 Task: Display the template footer for the builder.
Action: Mouse moved to (1331, 95)
Screenshot: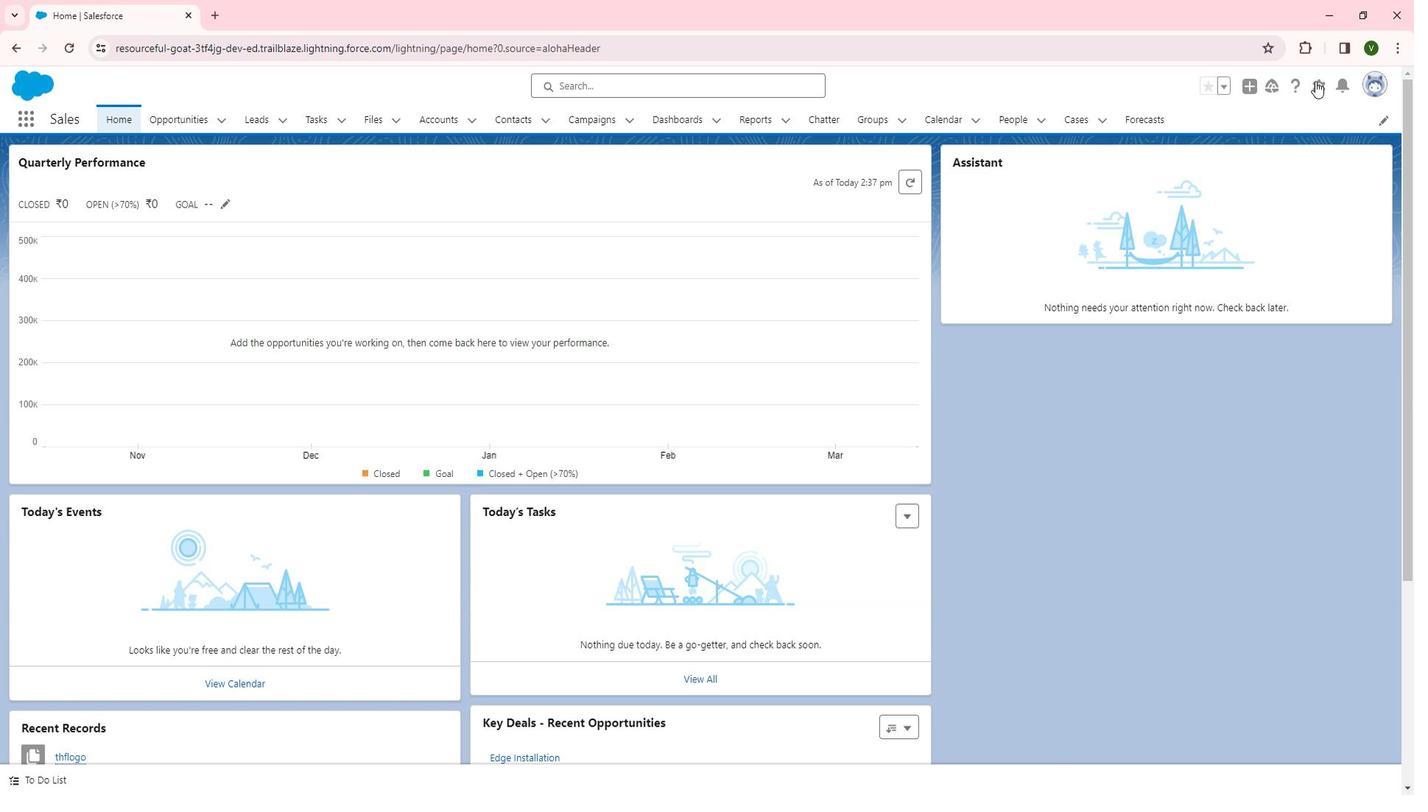 
Action: Mouse pressed left at (1331, 95)
Screenshot: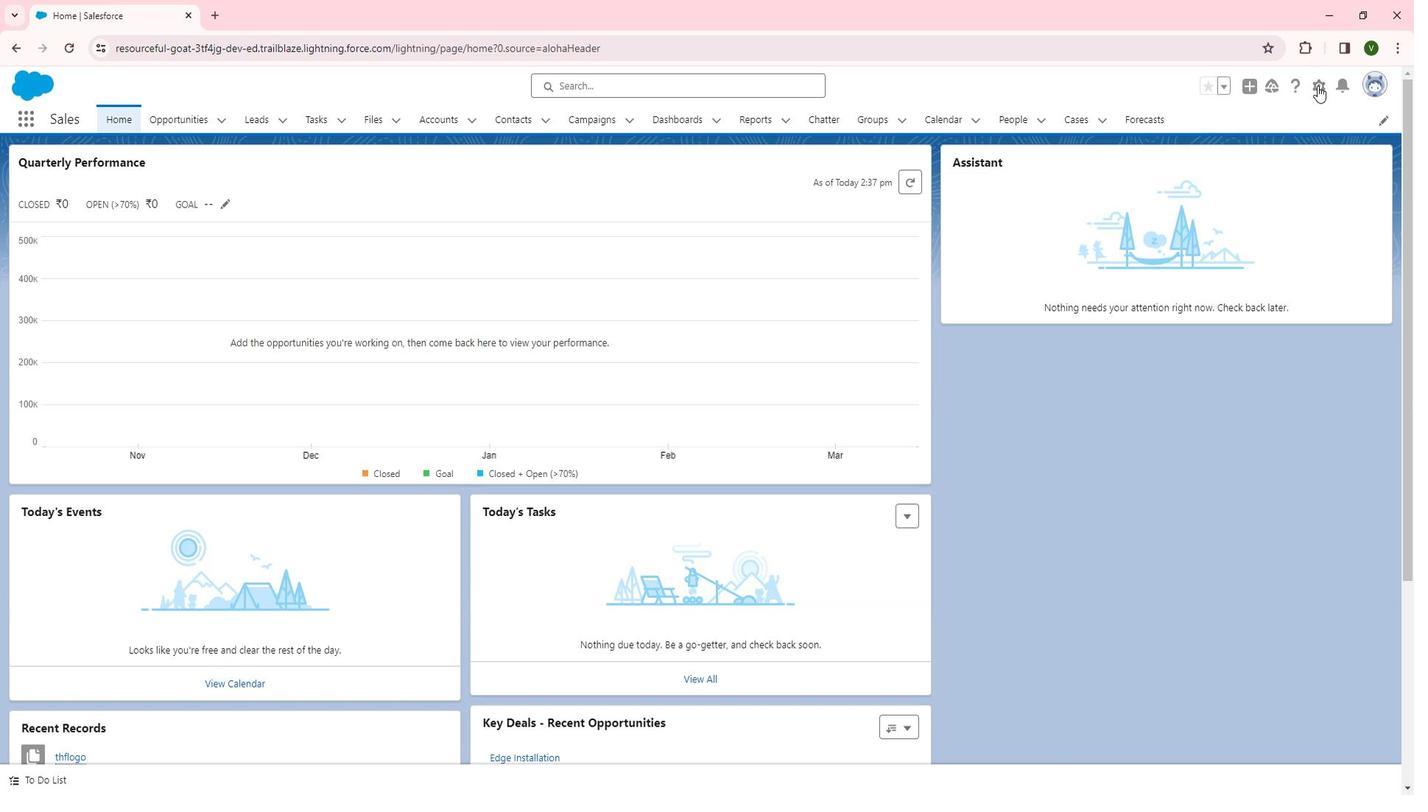 
Action: Mouse moved to (1276, 142)
Screenshot: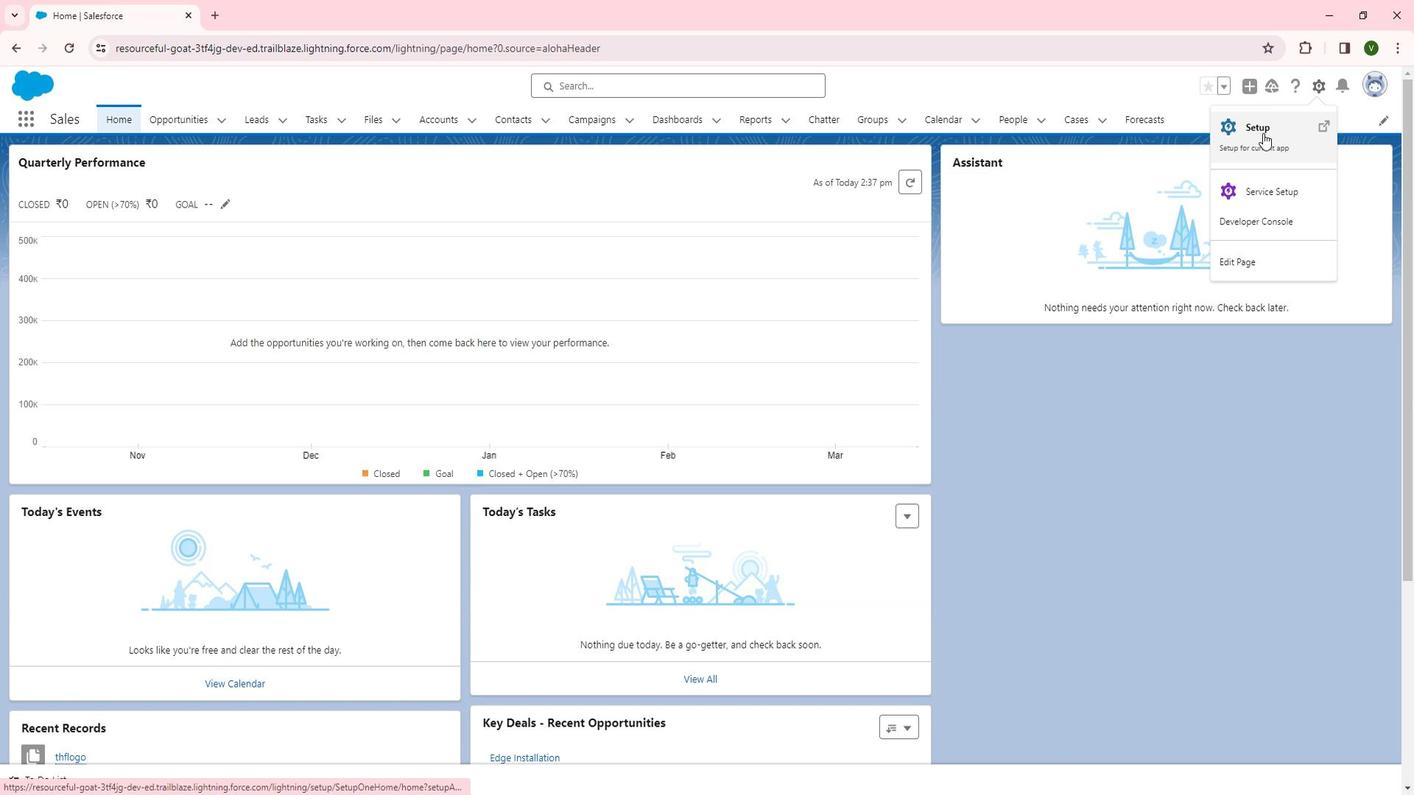 
Action: Mouse pressed left at (1276, 142)
Screenshot: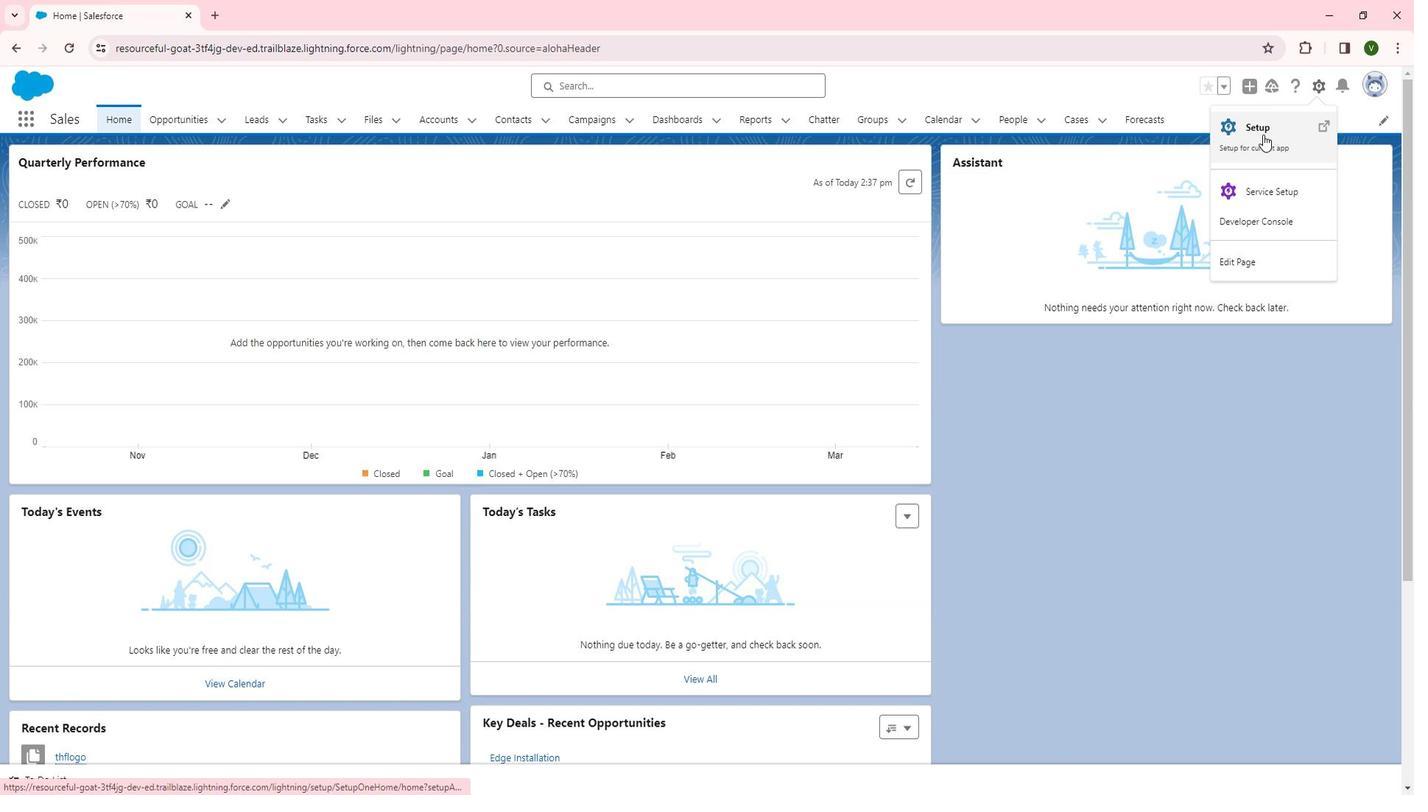 
Action: Mouse moved to (54, 360)
Screenshot: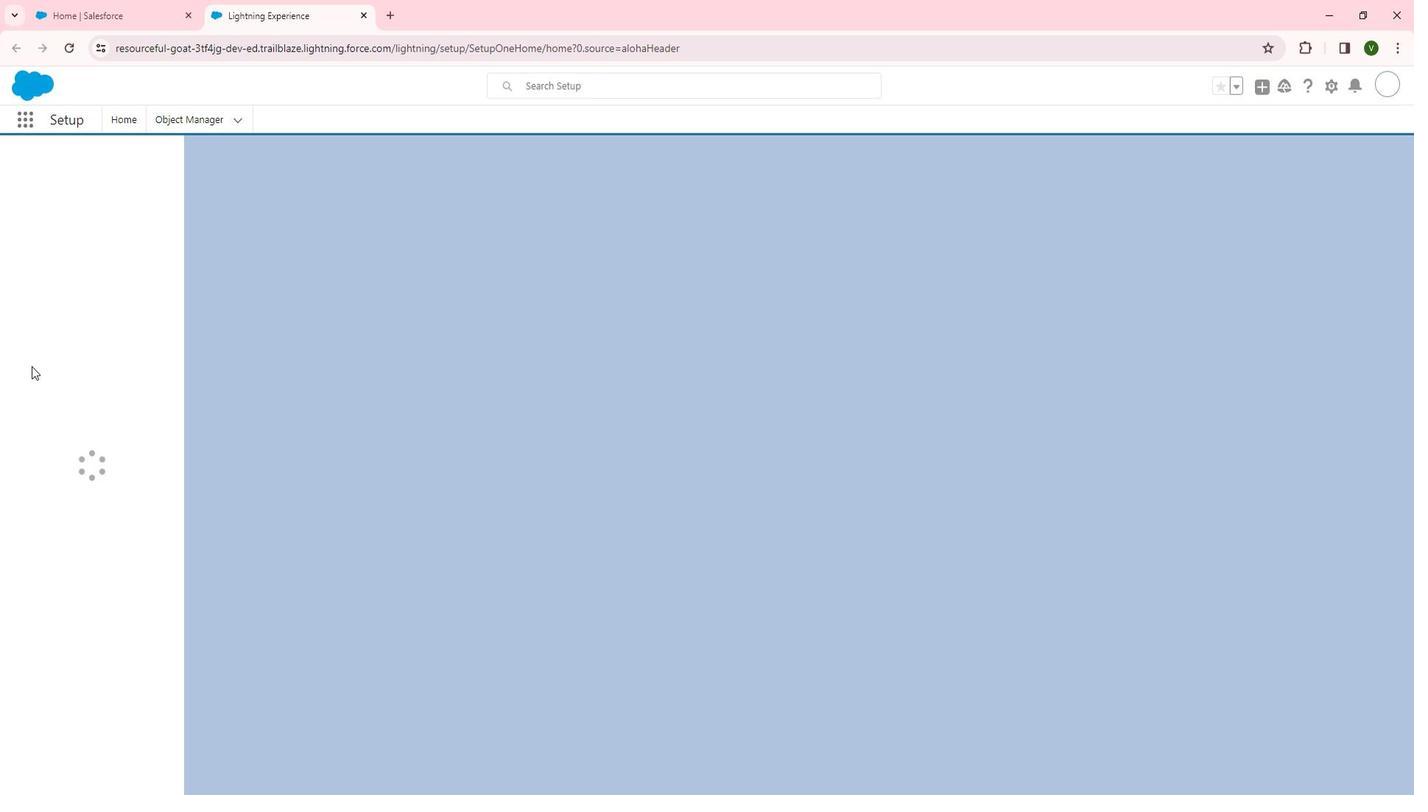 
Action: Mouse scrolled (54, 360) with delta (0, 0)
Screenshot: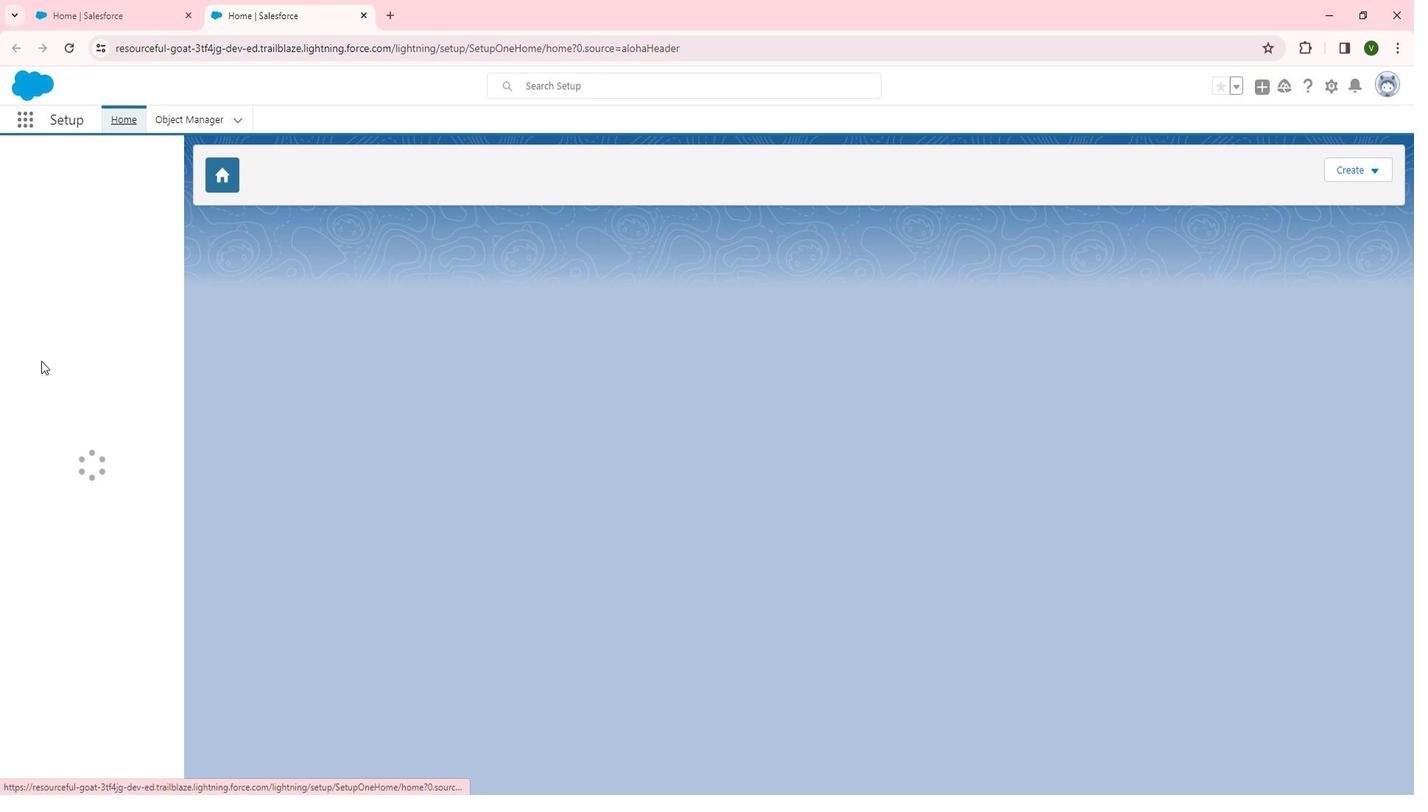 
Action: Mouse moved to (213, 411)
Screenshot: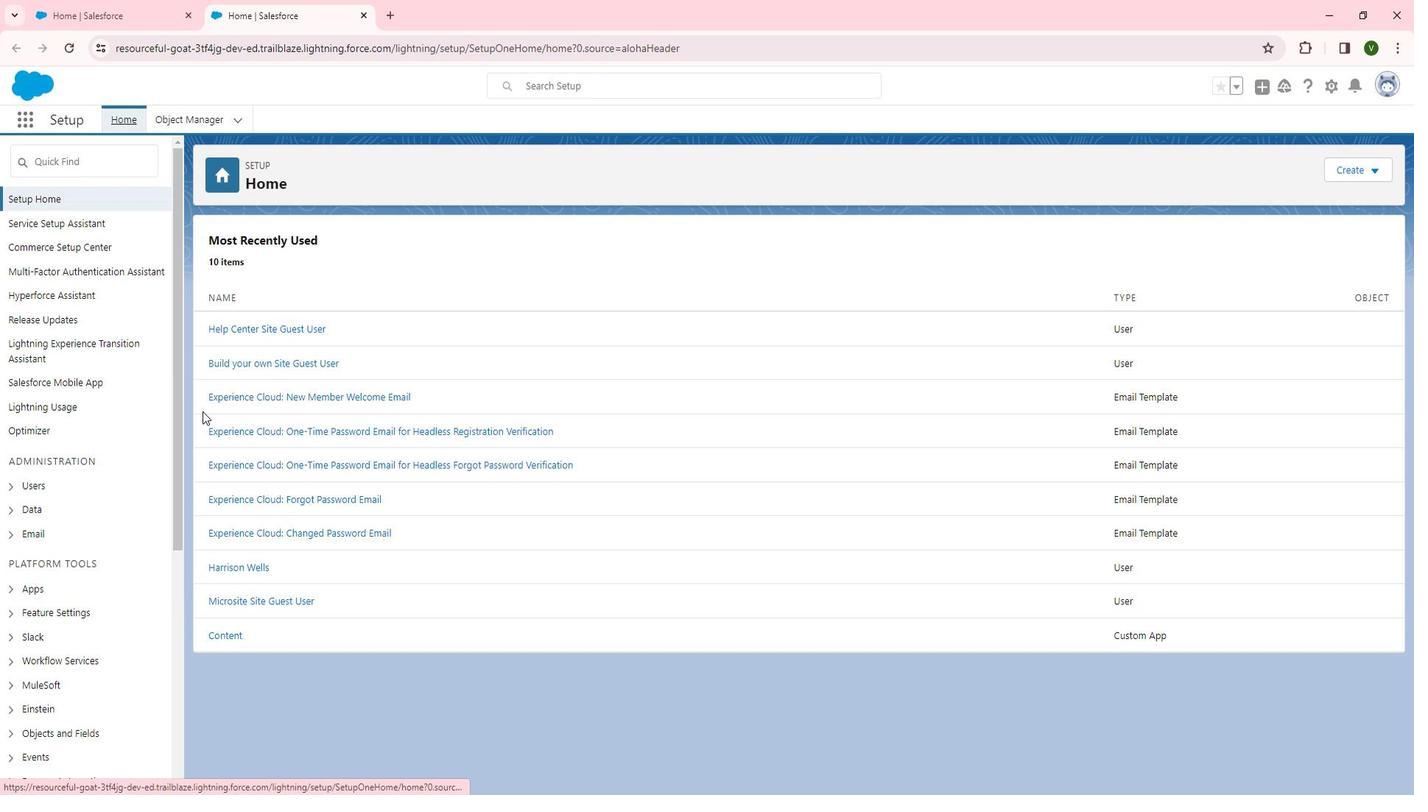 
Action: Mouse scrolled (213, 410) with delta (0, 0)
Screenshot: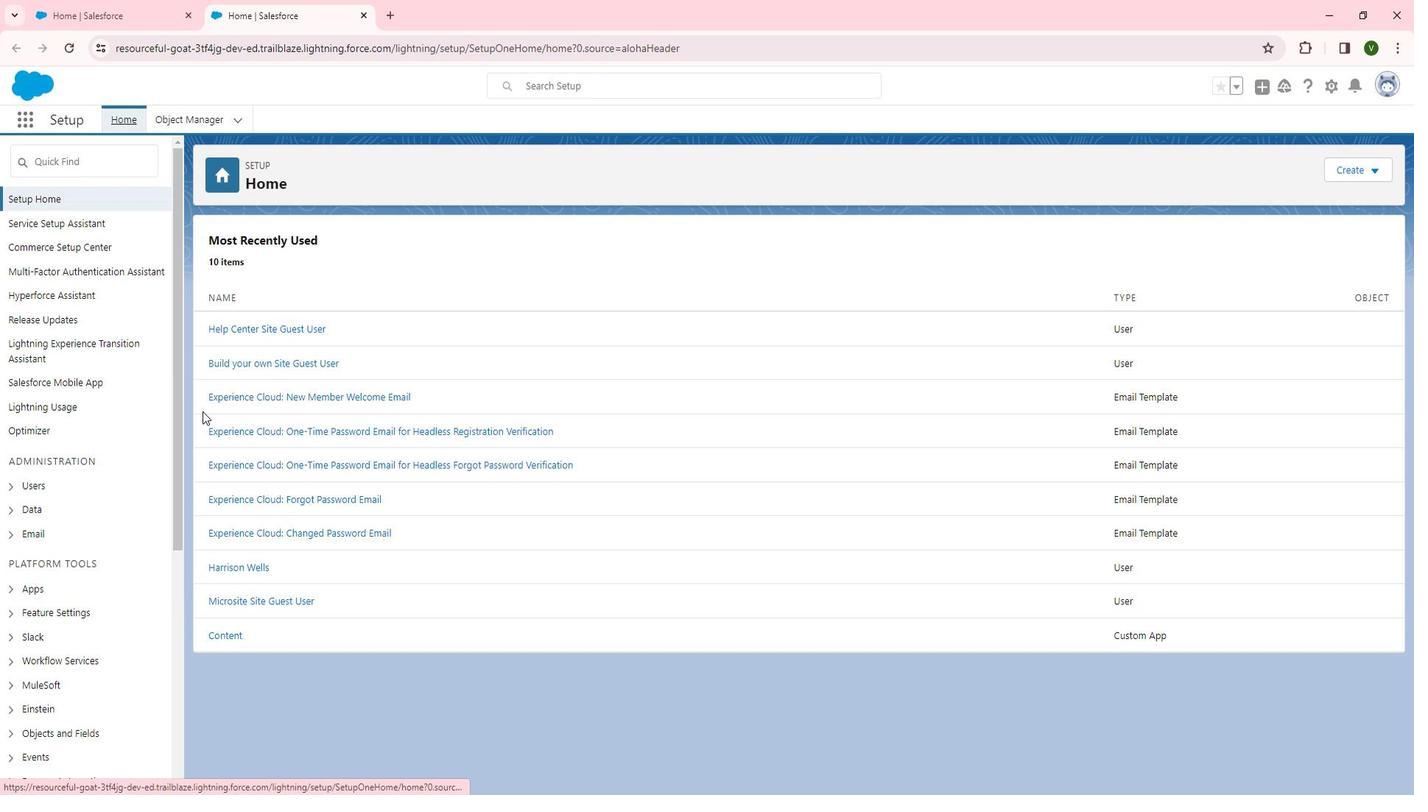 
Action: Mouse moved to (208, 416)
Screenshot: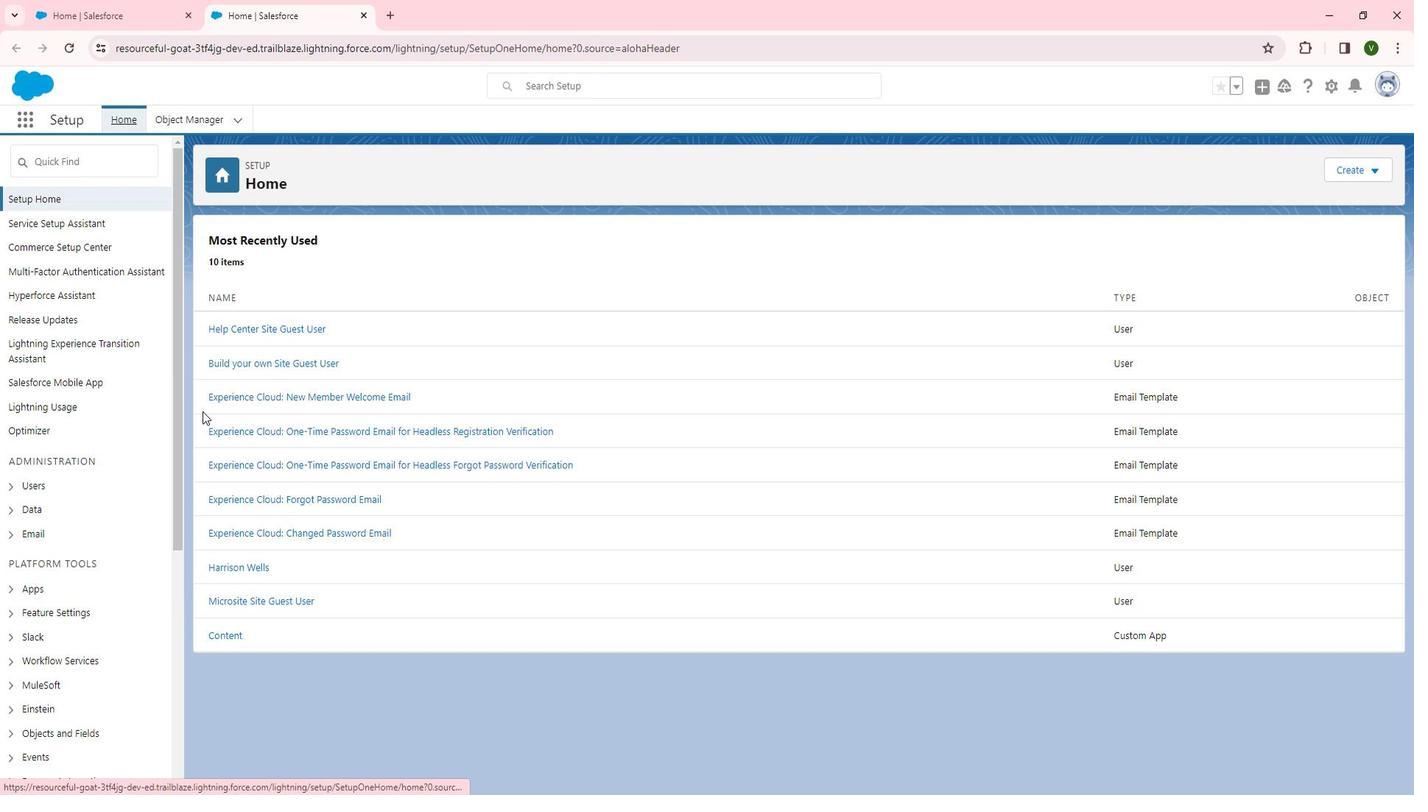
Action: Mouse scrolled (208, 415) with delta (0, 0)
Screenshot: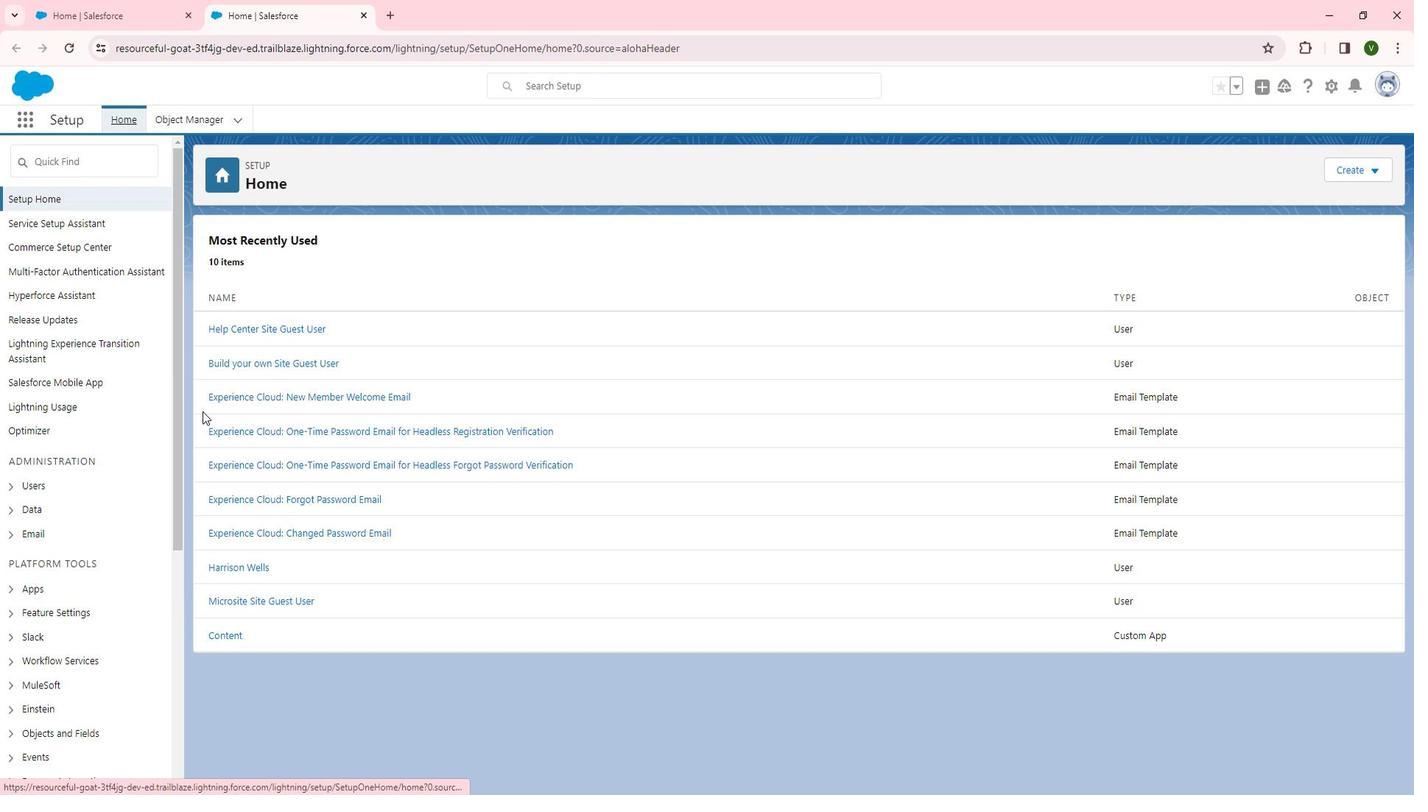 
Action: Mouse scrolled (208, 415) with delta (0, 0)
Screenshot: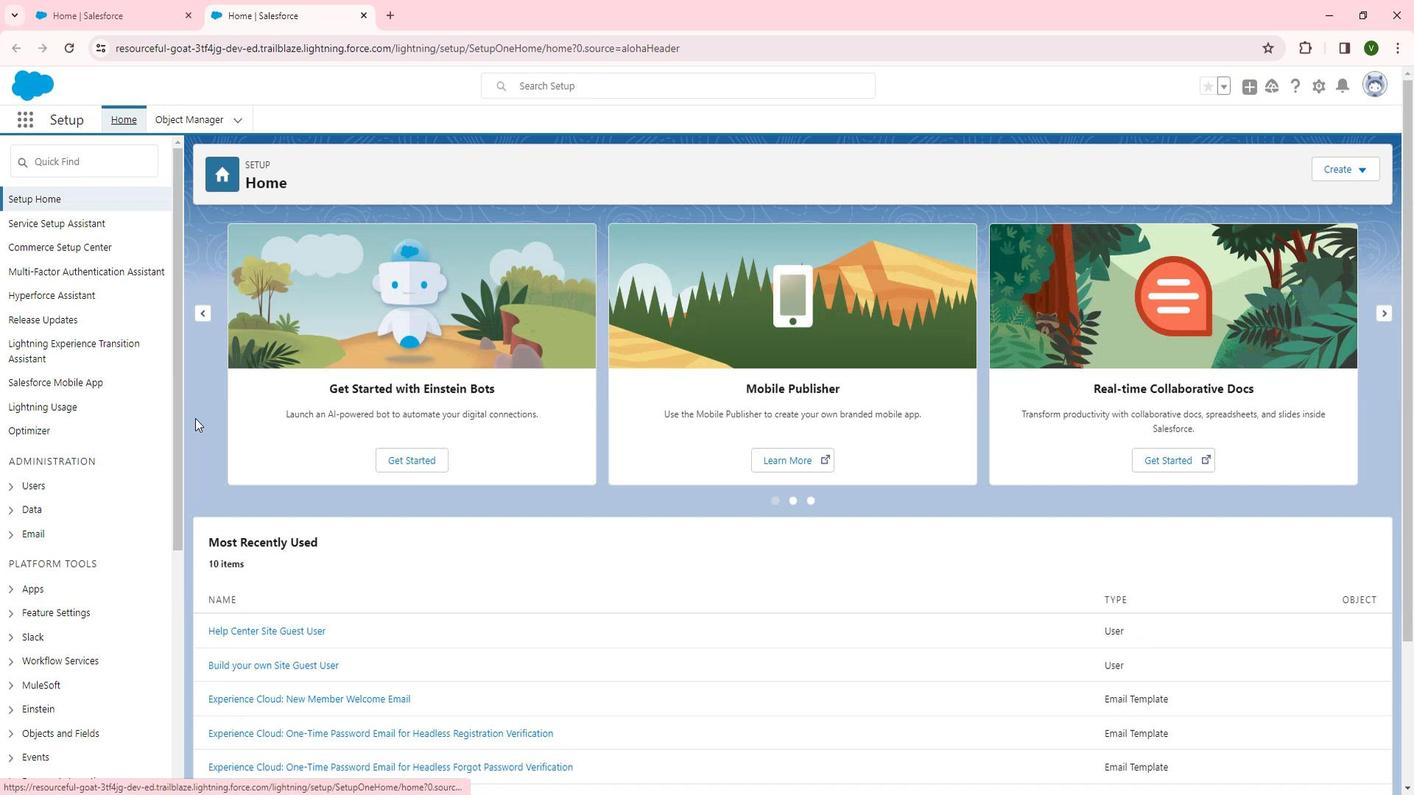 
Action: Mouse moved to (86, 506)
Screenshot: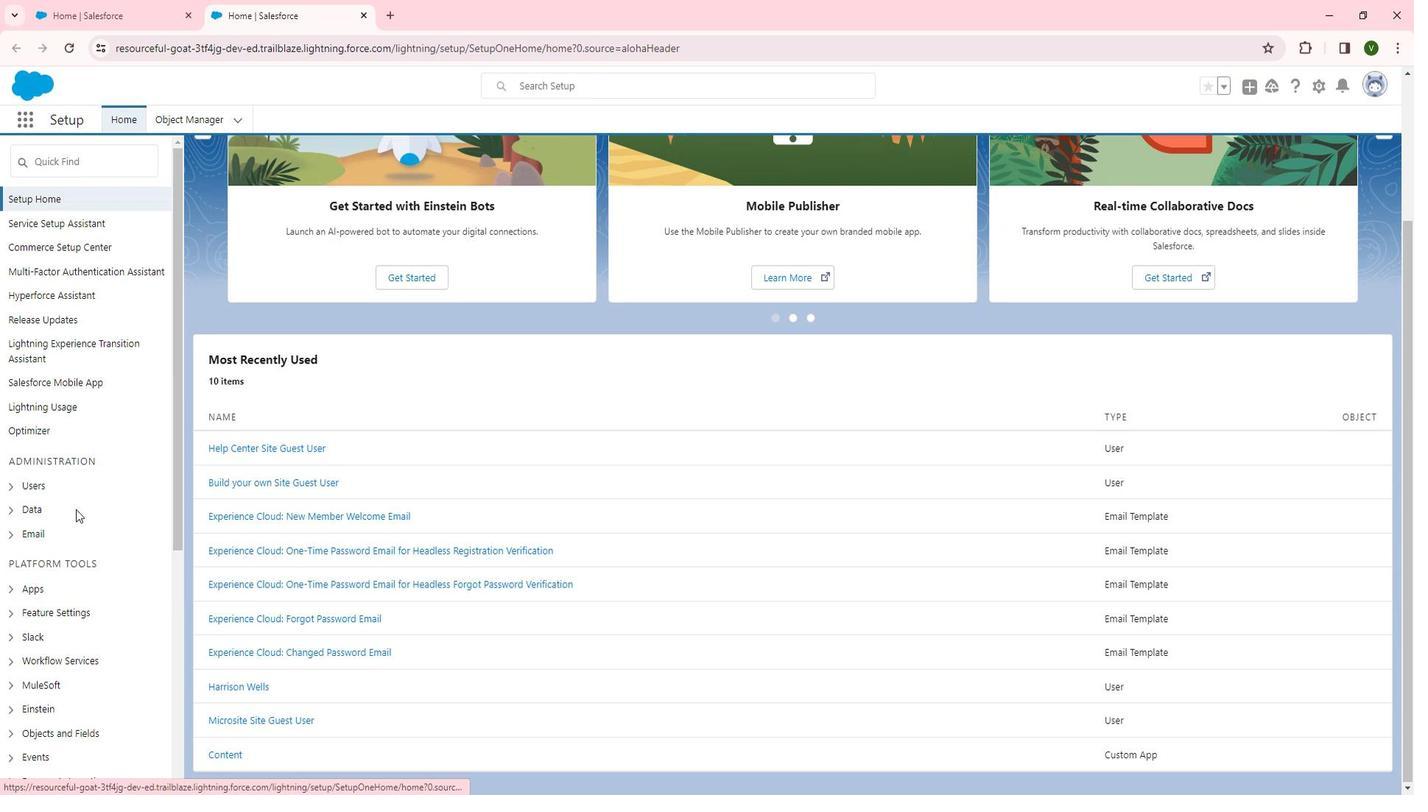 
Action: Mouse scrolled (86, 506) with delta (0, 0)
Screenshot: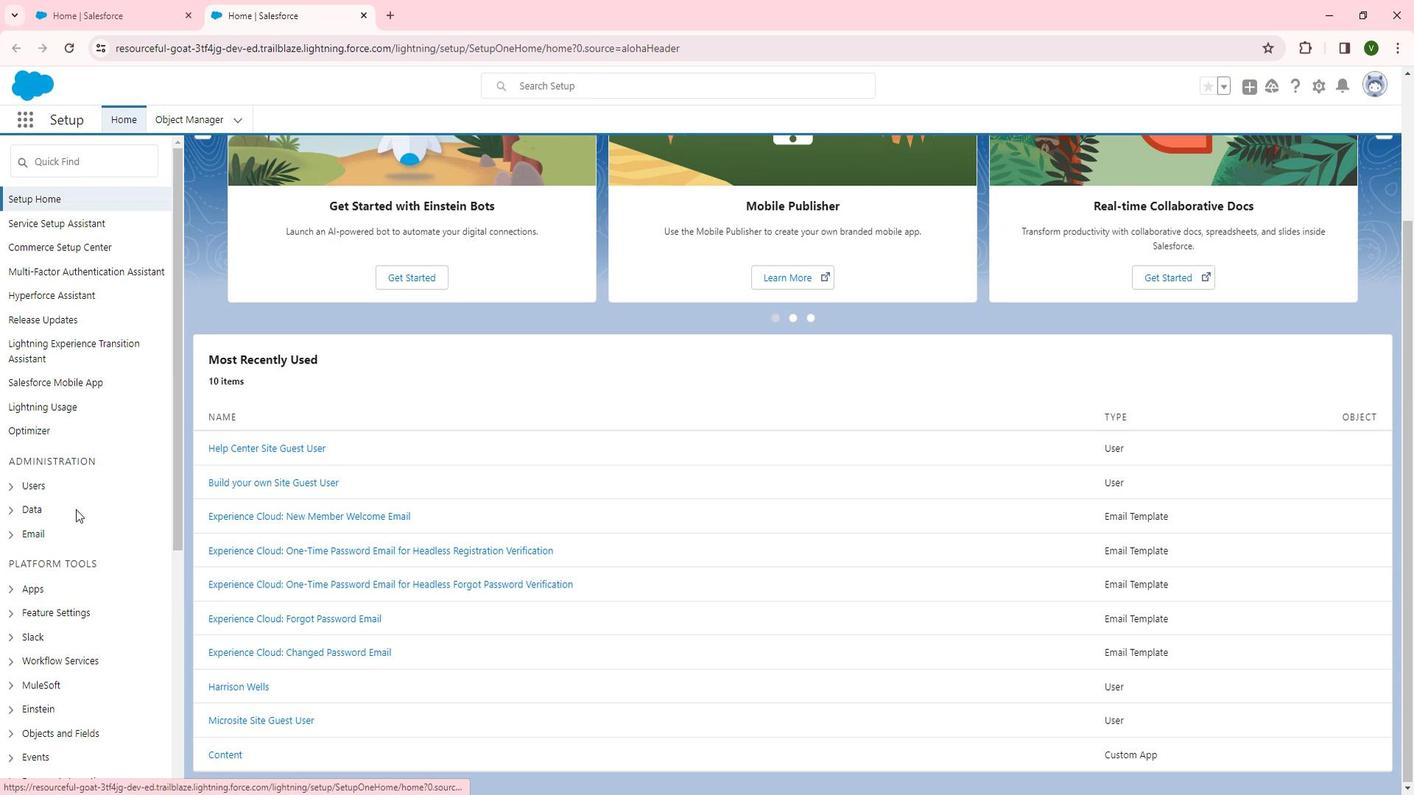 
Action: Mouse scrolled (86, 506) with delta (0, 0)
Screenshot: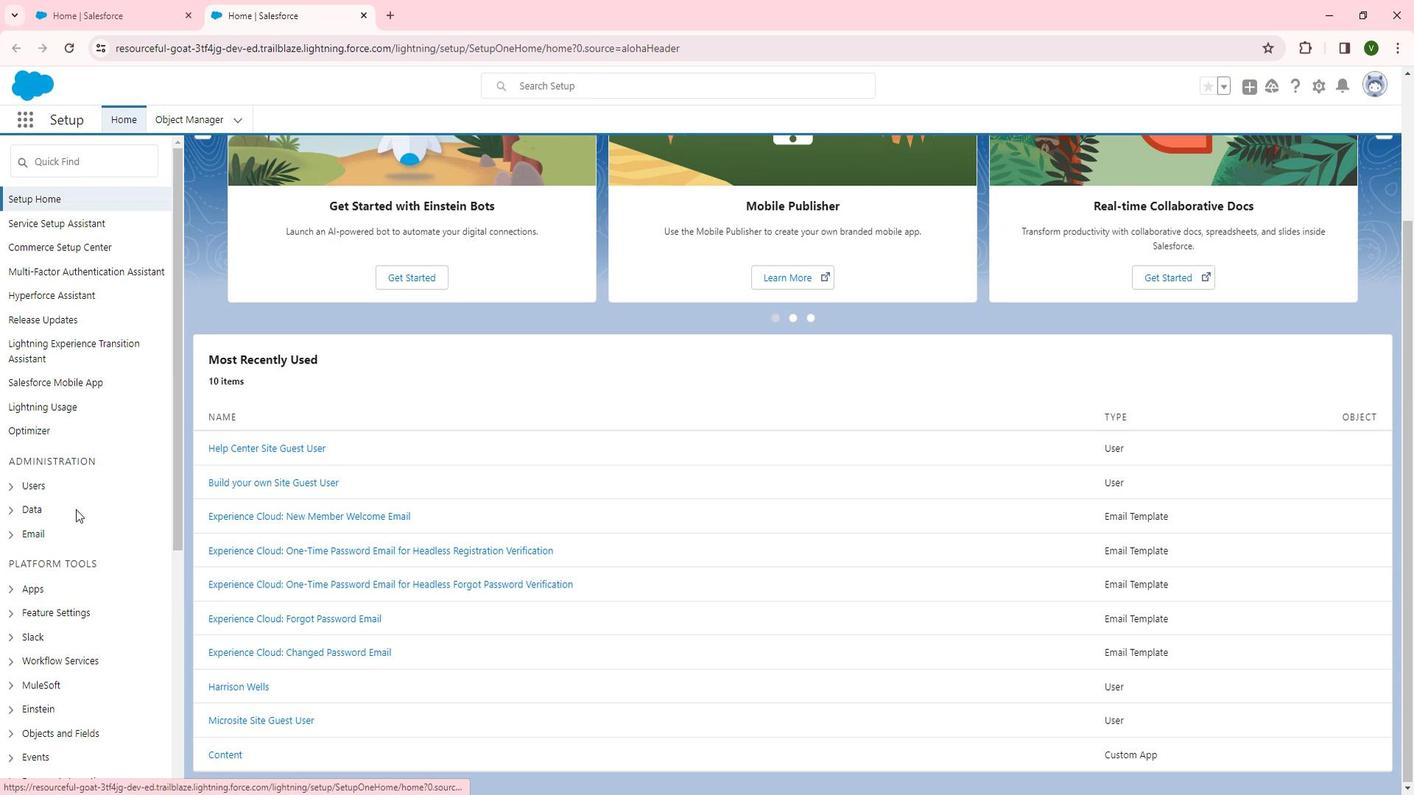 
Action: Mouse scrolled (86, 506) with delta (0, 0)
Screenshot: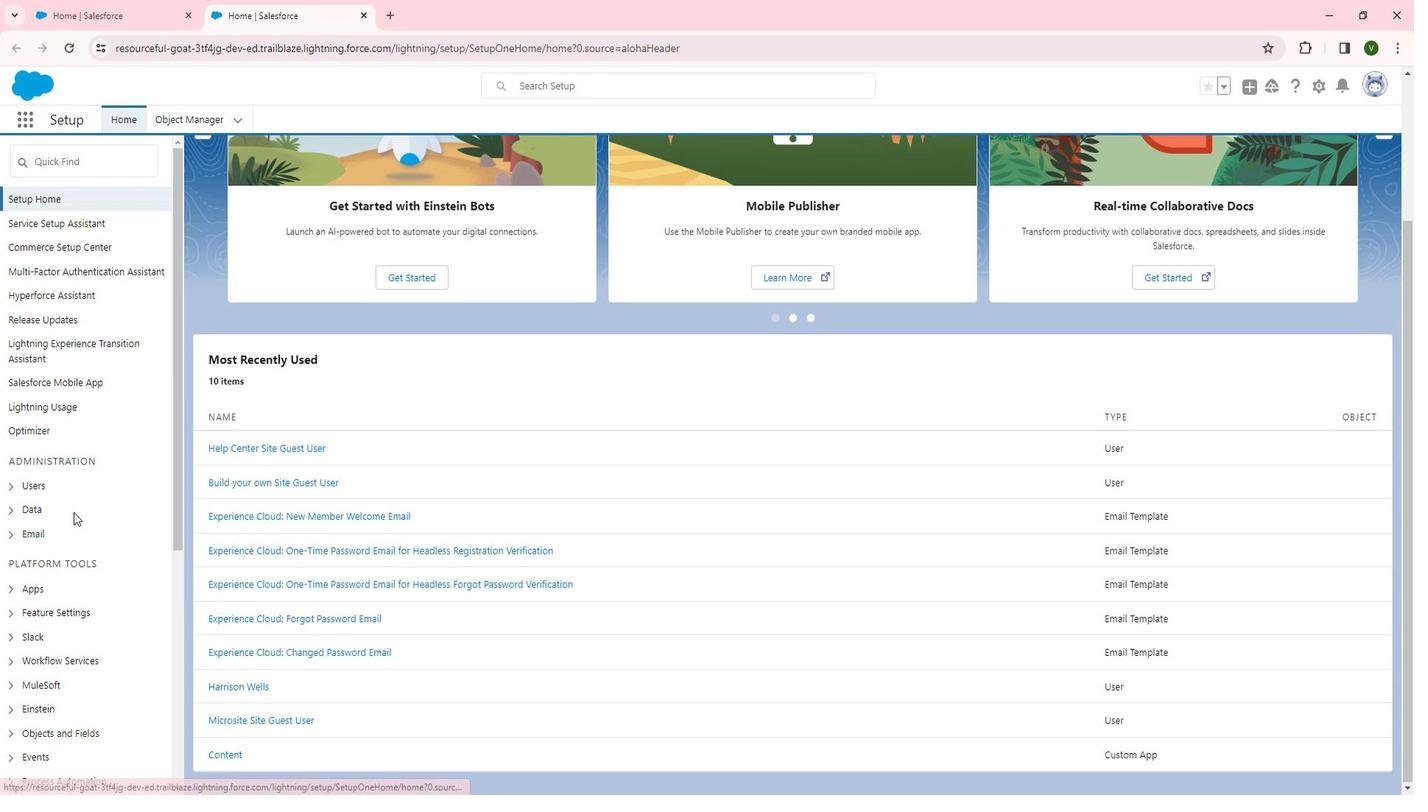
Action: Mouse moved to (68, 386)
Screenshot: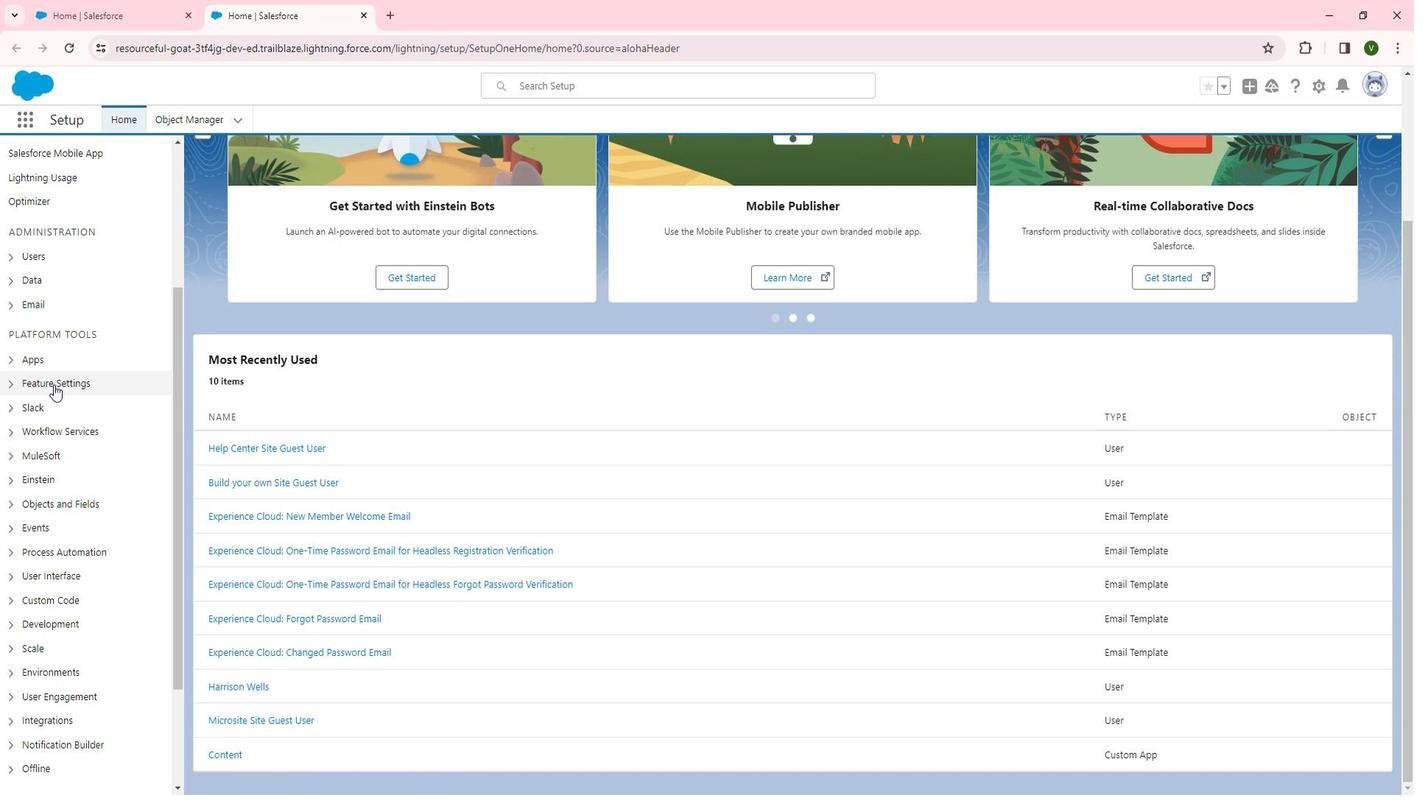 
Action: Mouse pressed left at (68, 386)
Screenshot: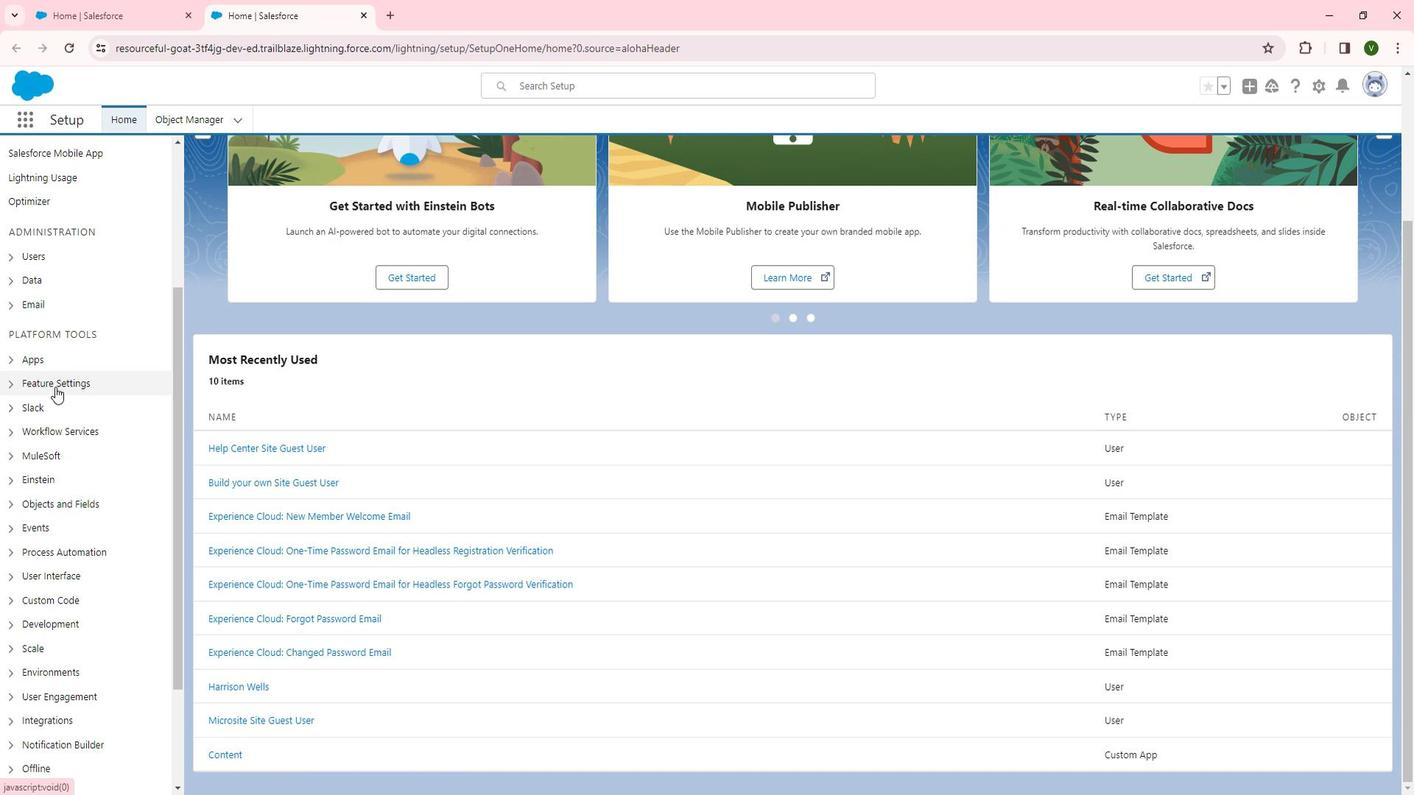 
Action: Mouse scrolled (68, 385) with delta (0, 0)
Screenshot: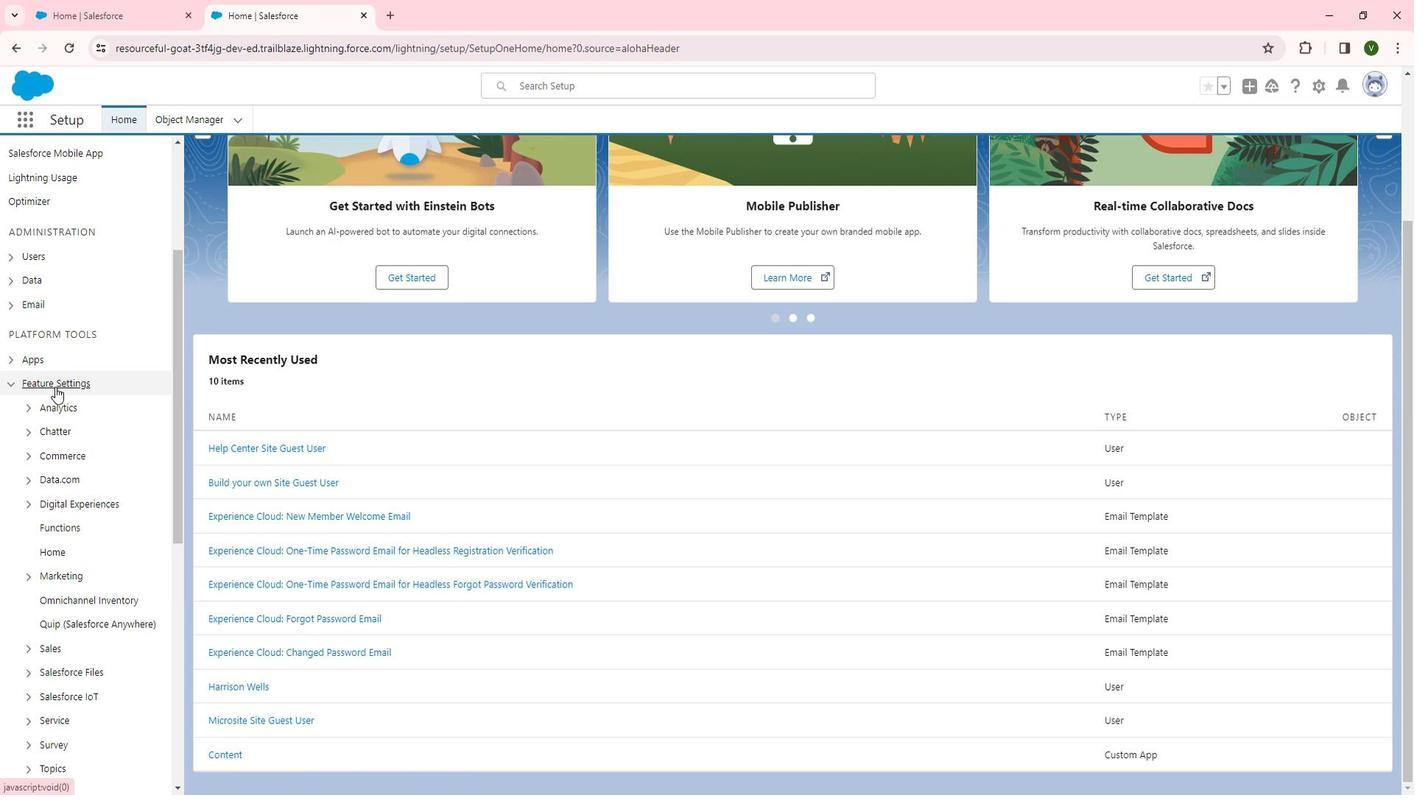 
Action: Mouse scrolled (68, 385) with delta (0, 0)
Screenshot: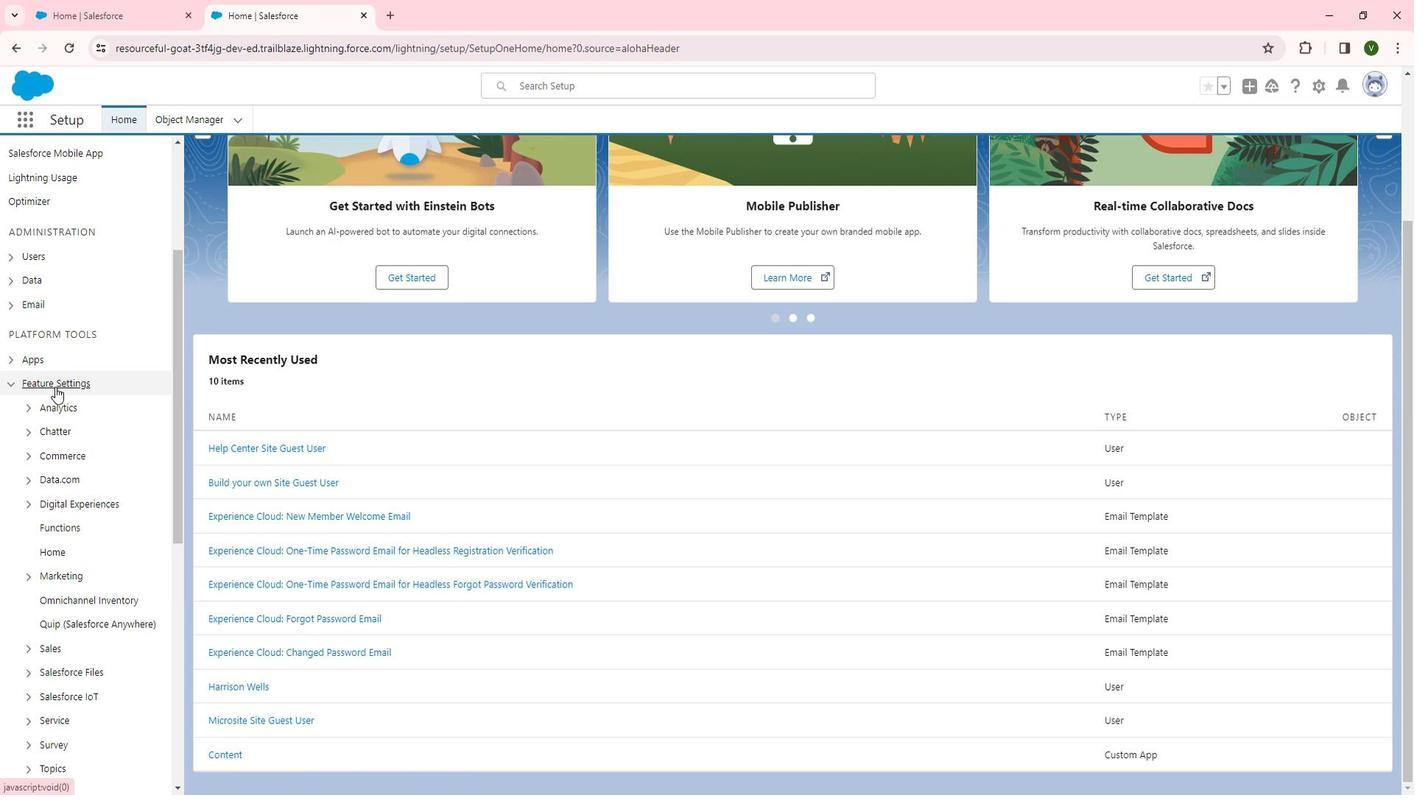 
Action: Mouse moved to (81, 353)
Screenshot: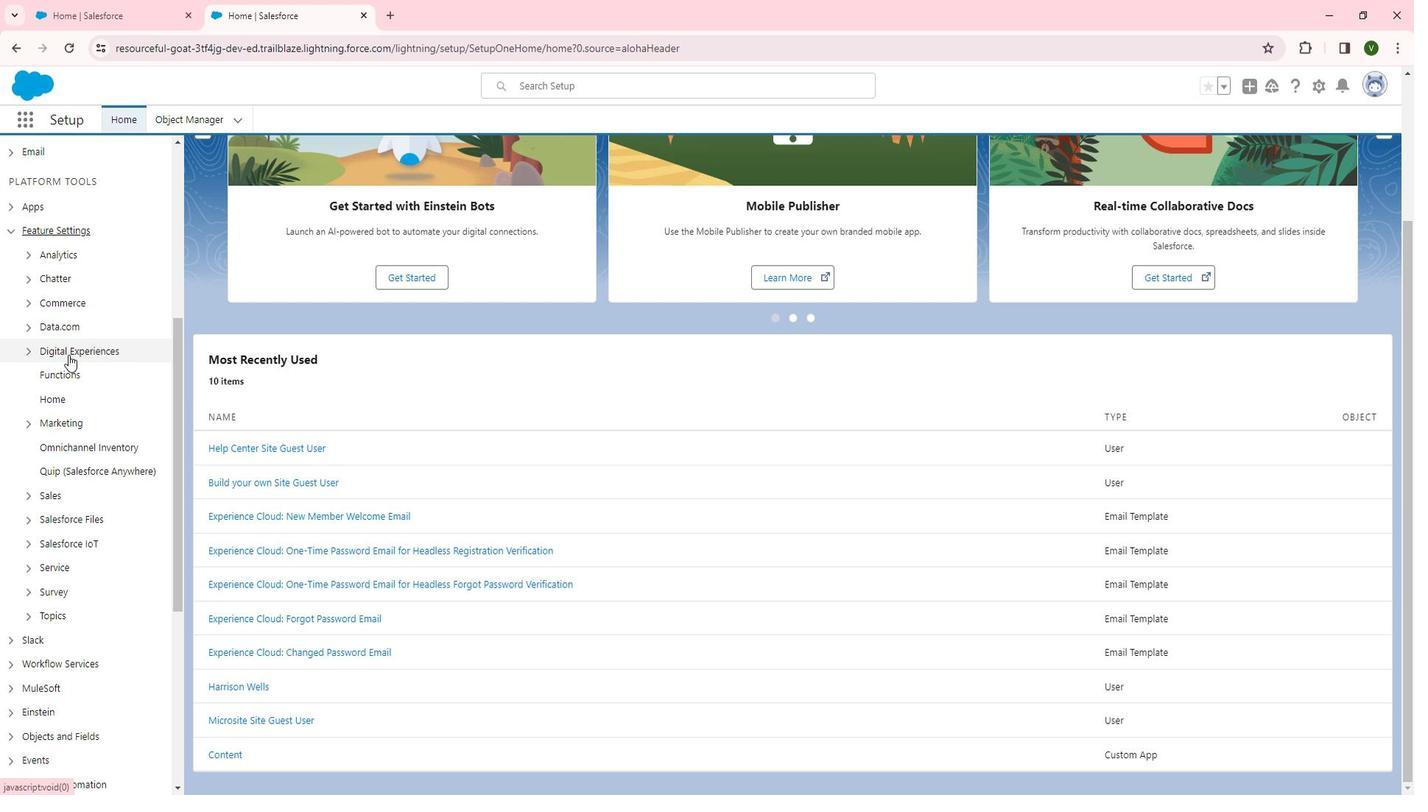 
Action: Mouse pressed left at (81, 353)
Screenshot: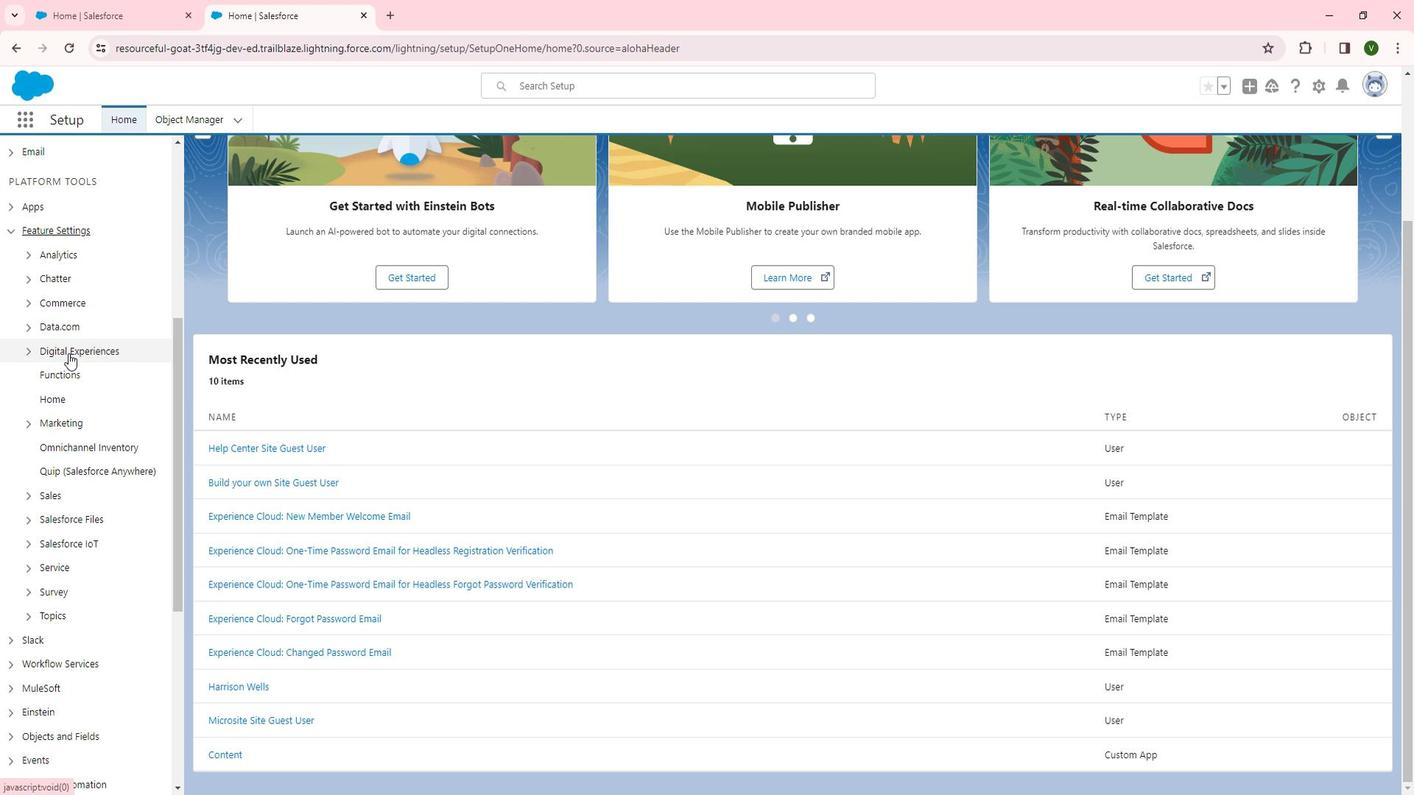 
Action: Mouse moved to (85, 375)
Screenshot: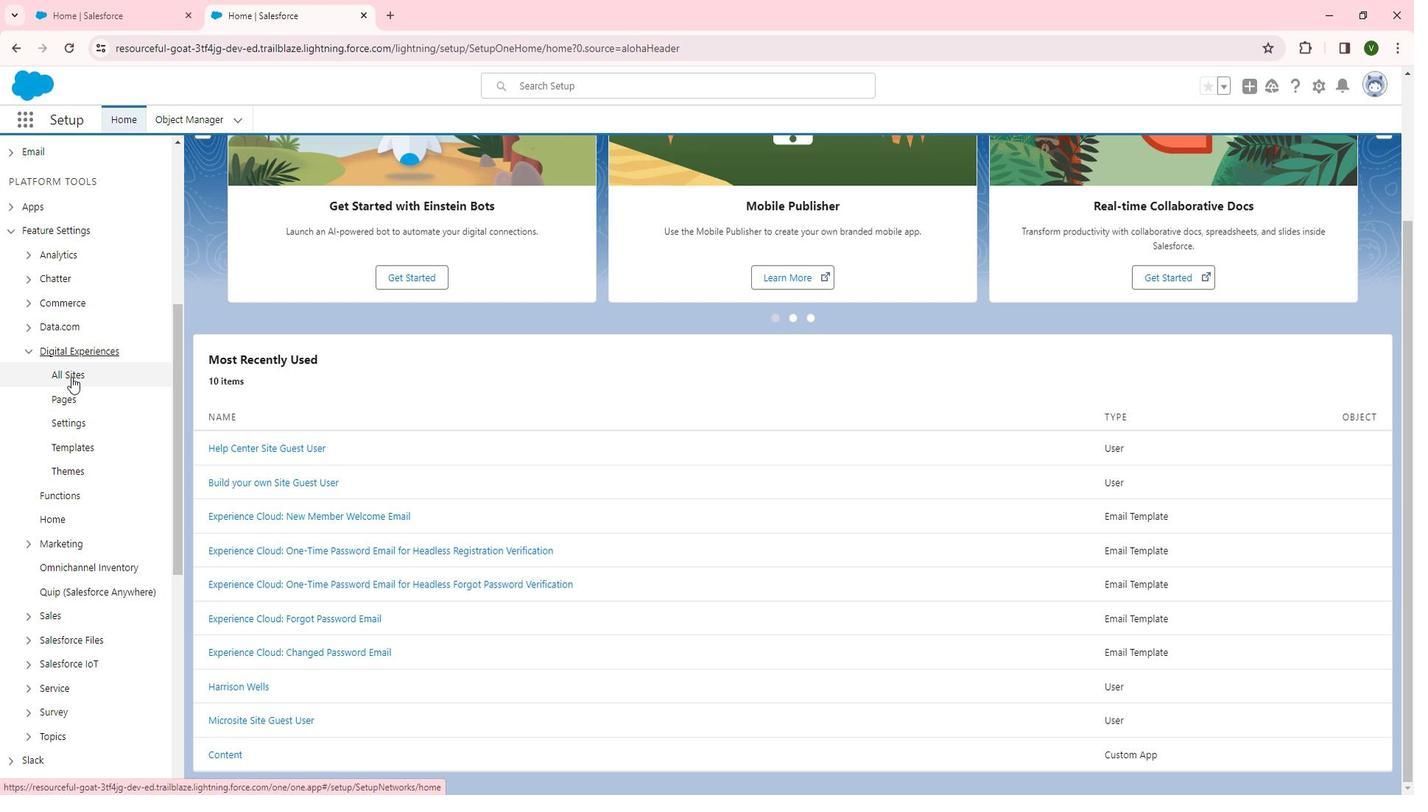 
Action: Mouse pressed left at (85, 375)
Screenshot: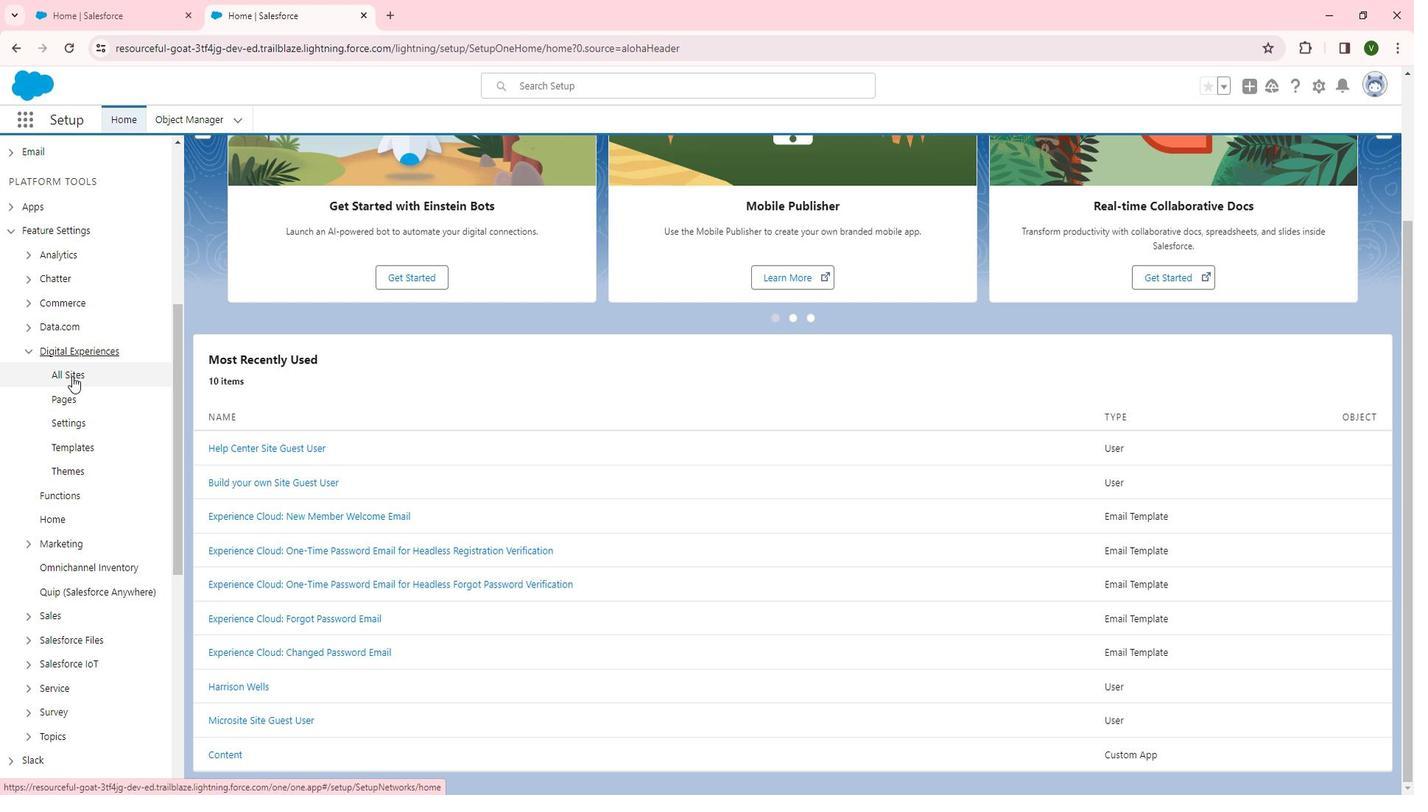 
Action: Mouse moved to (248, 391)
Screenshot: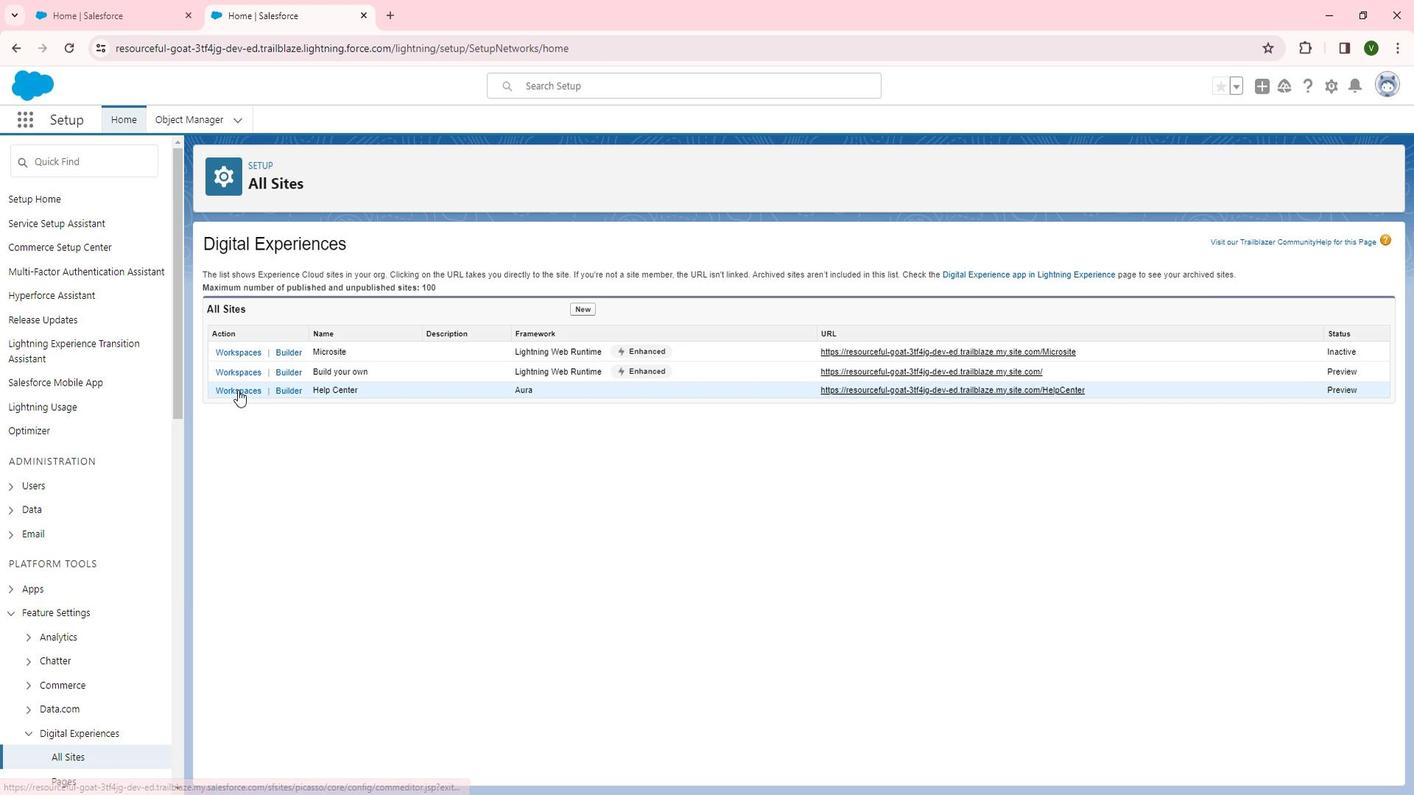 
Action: Mouse pressed left at (248, 391)
Screenshot: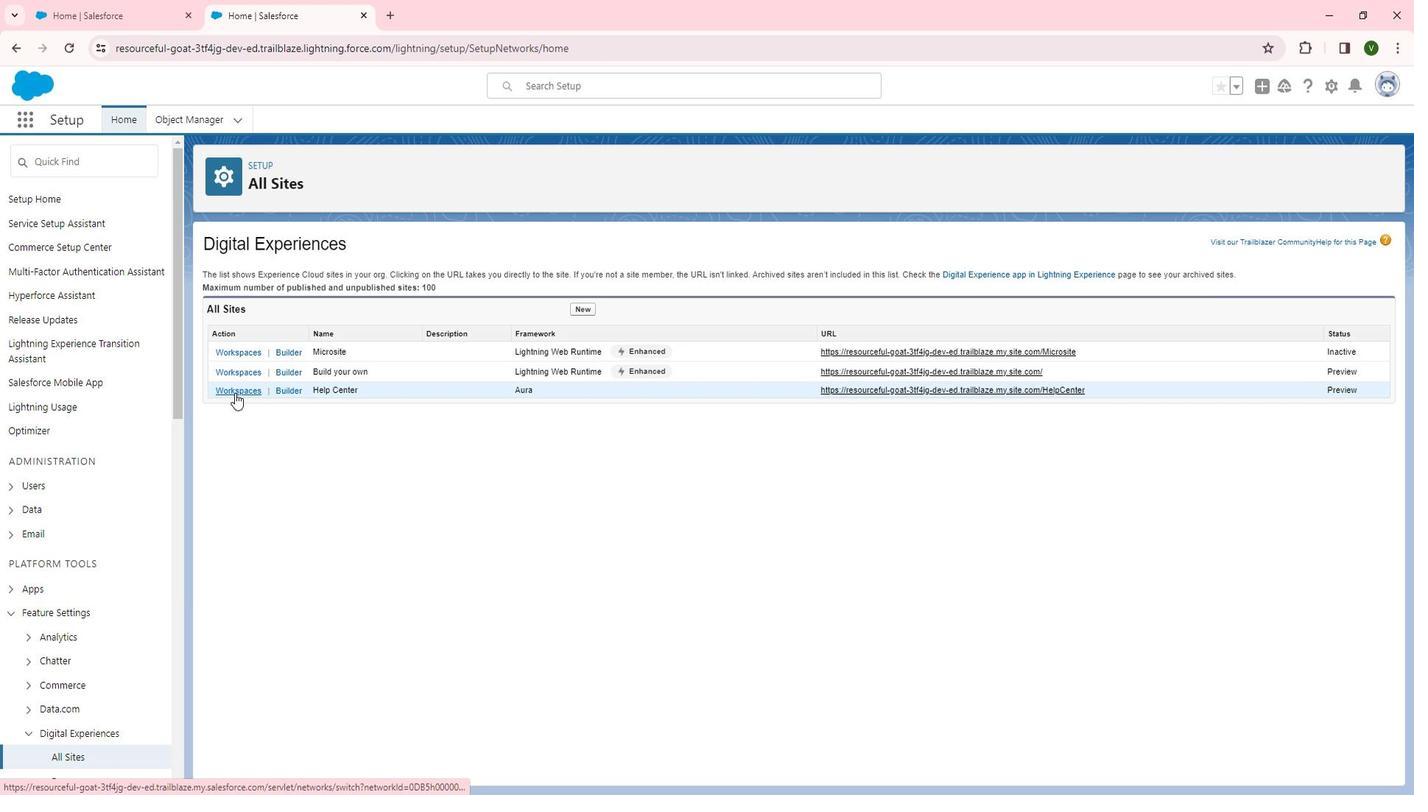 
Action: Mouse moved to (156, 315)
Screenshot: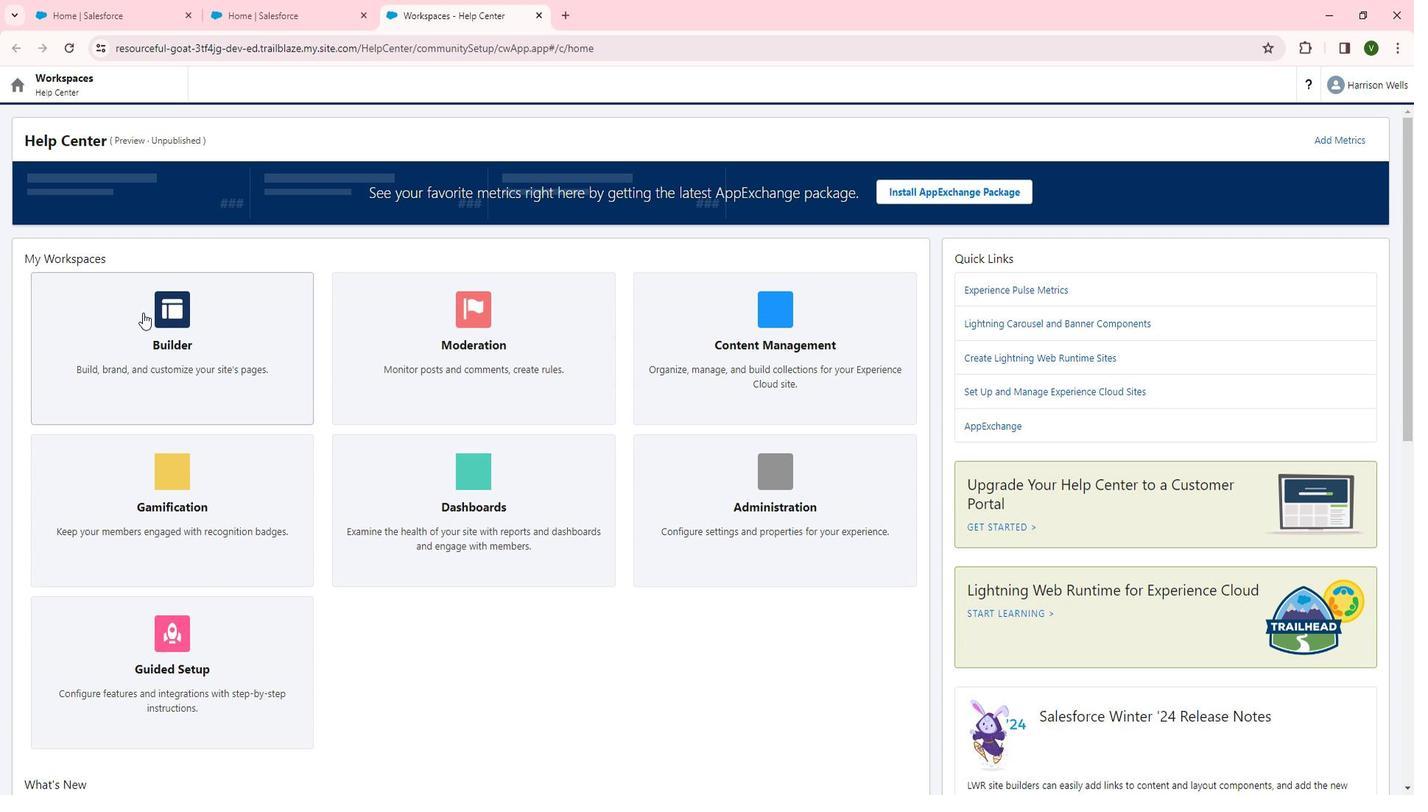 
Action: Mouse pressed left at (156, 315)
Screenshot: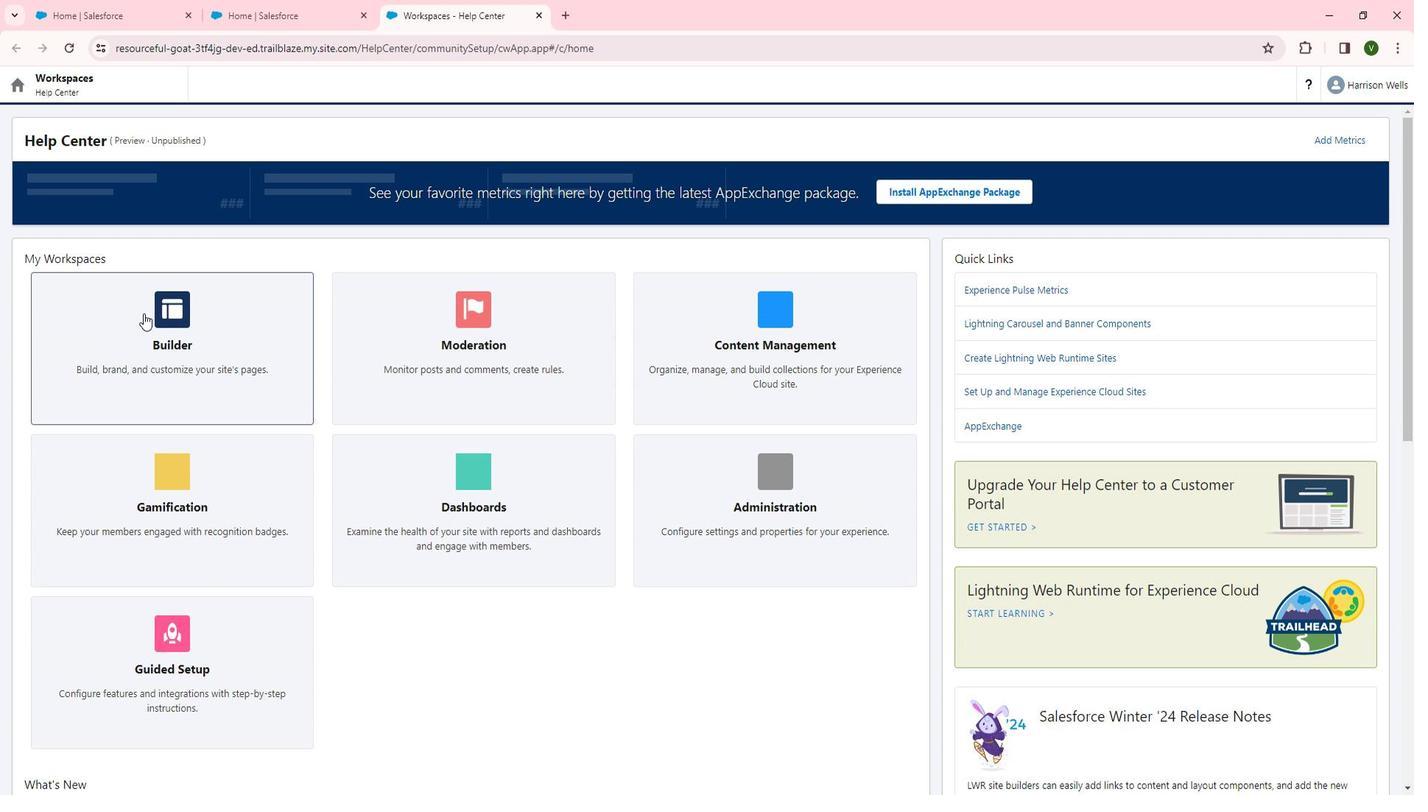 
Action: Mouse moved to (28, 221)
Screenshot: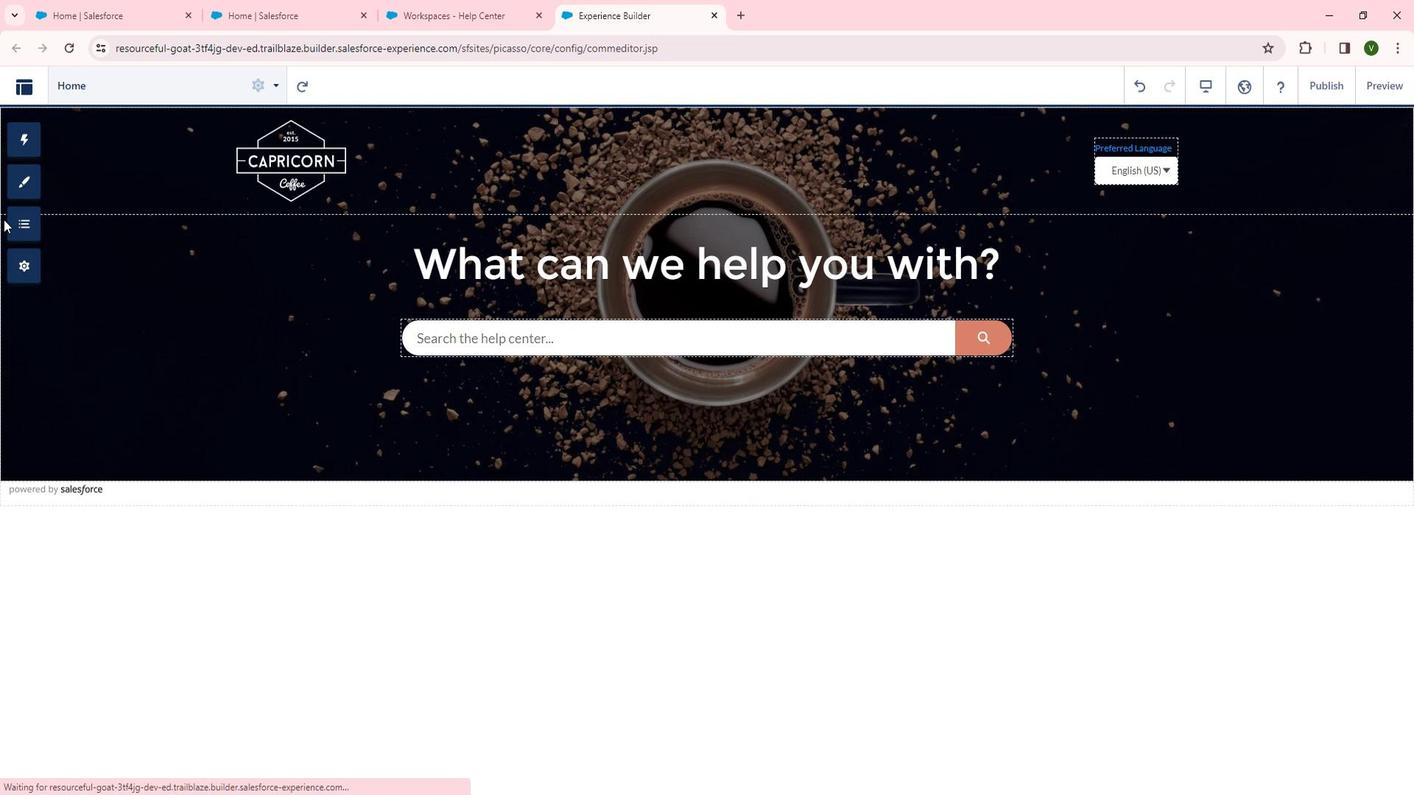 
Action: Mouse pressed left at (28, 221)
Screenshot: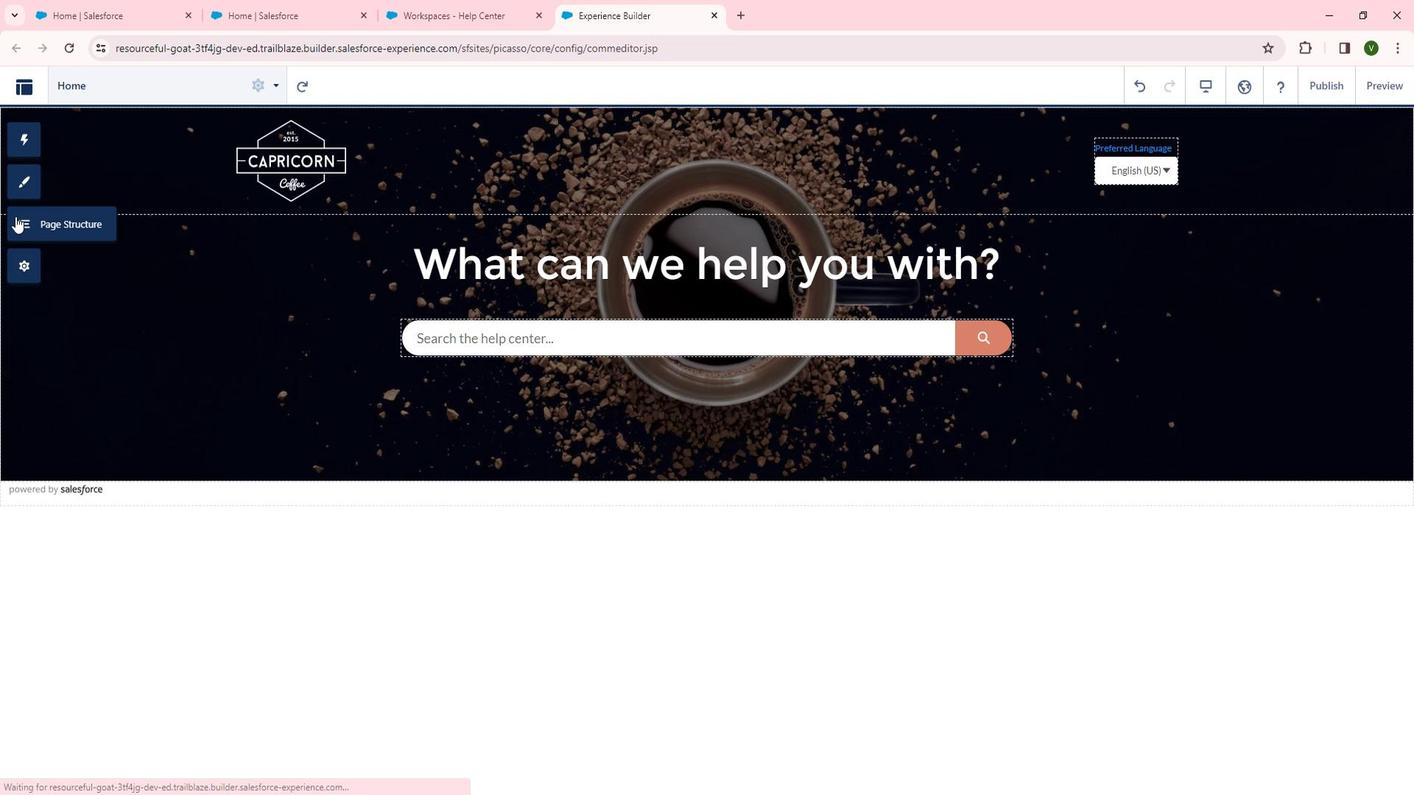 
Action: Mouse moved to (154, 405)
Screenshot: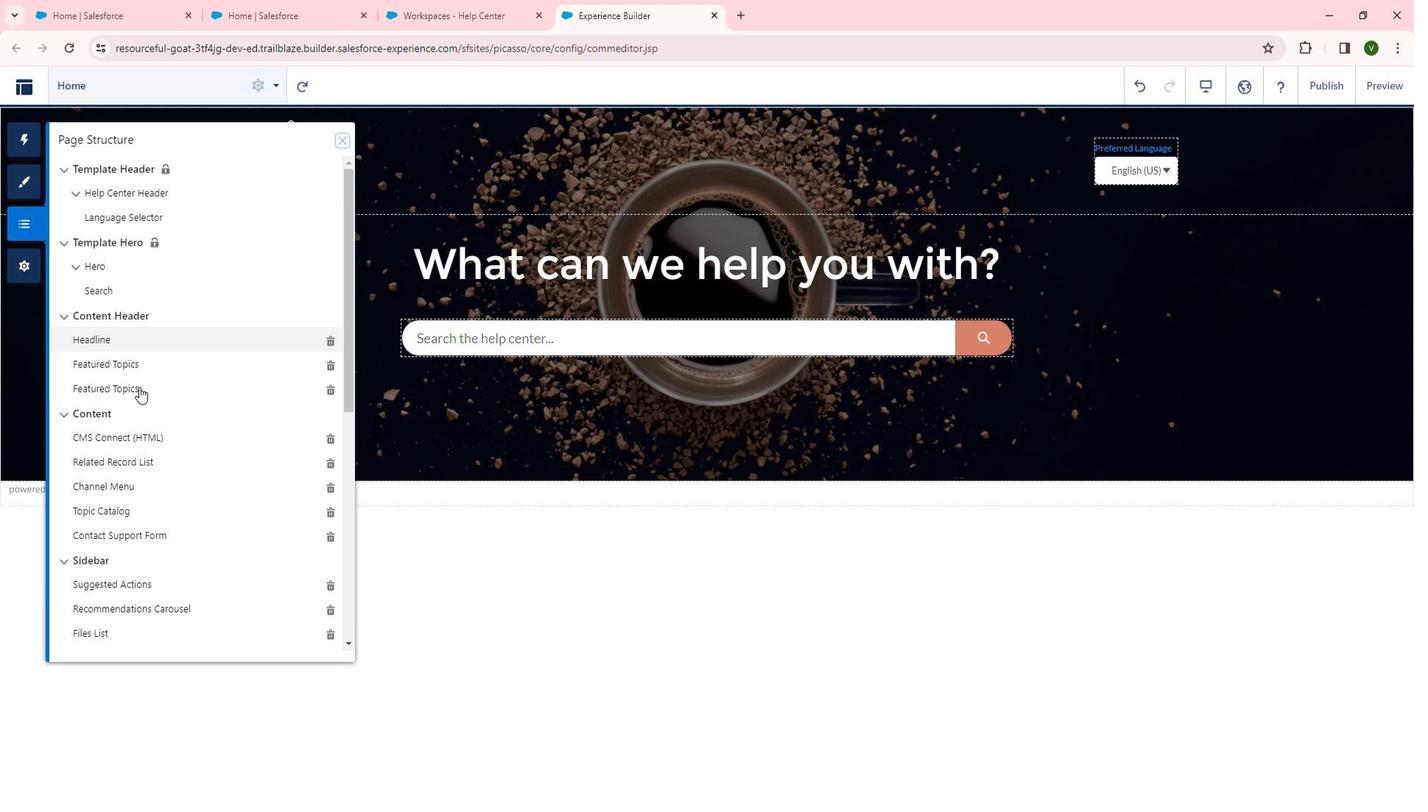 
Action: Mouse scrolled (154, 405) with delta (0, 0)
Screenshot: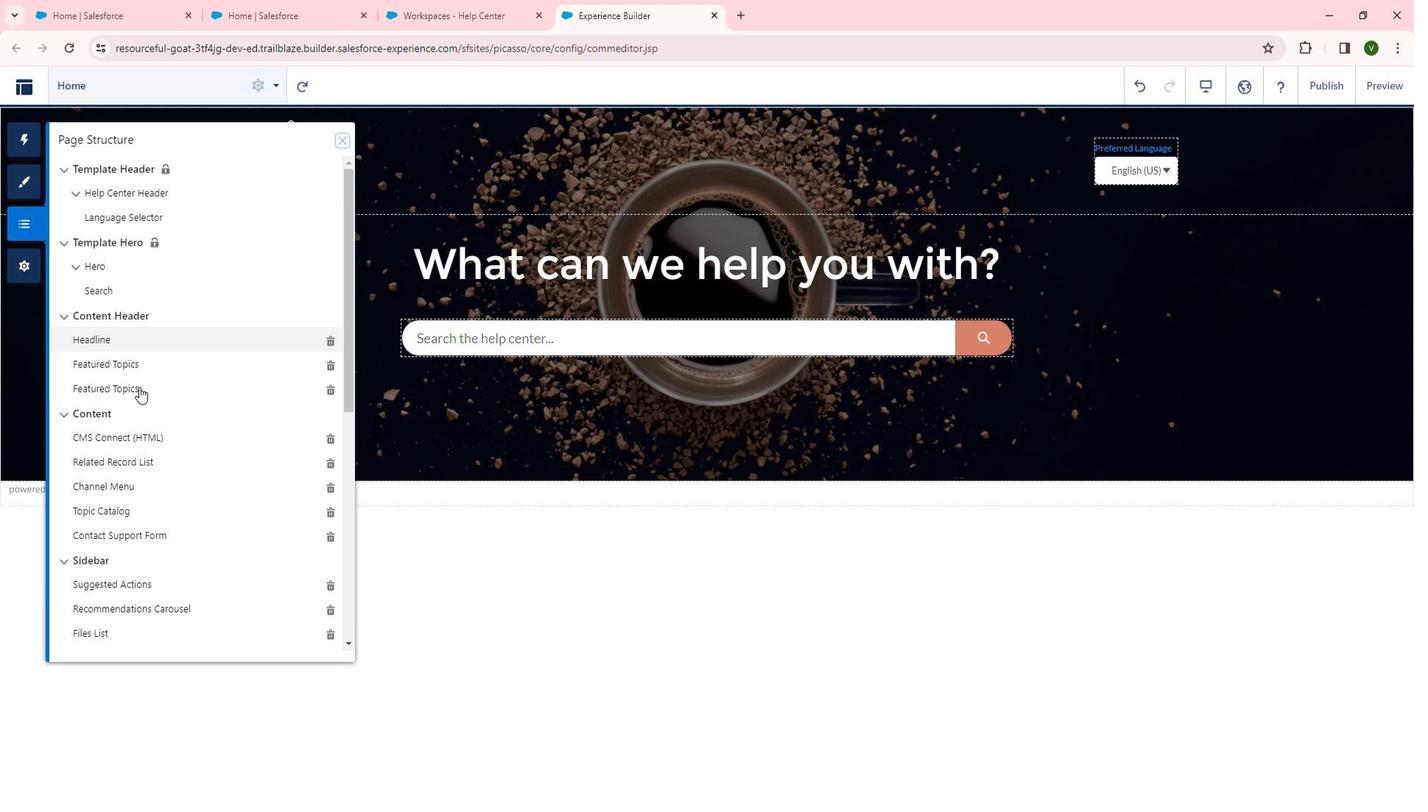 
Action: Mouse moved to (155, 411)
Screenshot: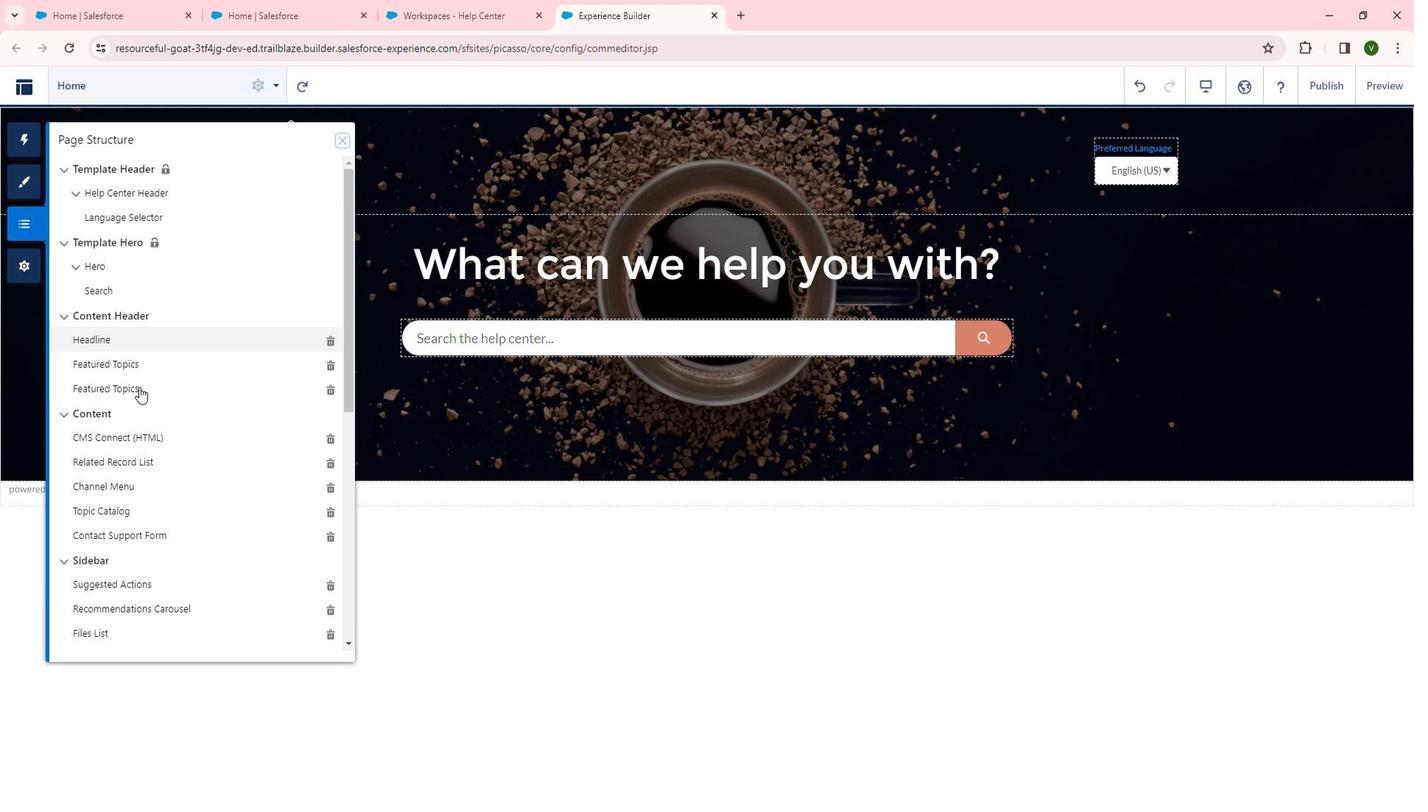 
Action: Mouse scrolled (155, 411) with delta (0, 0)
Screenshot: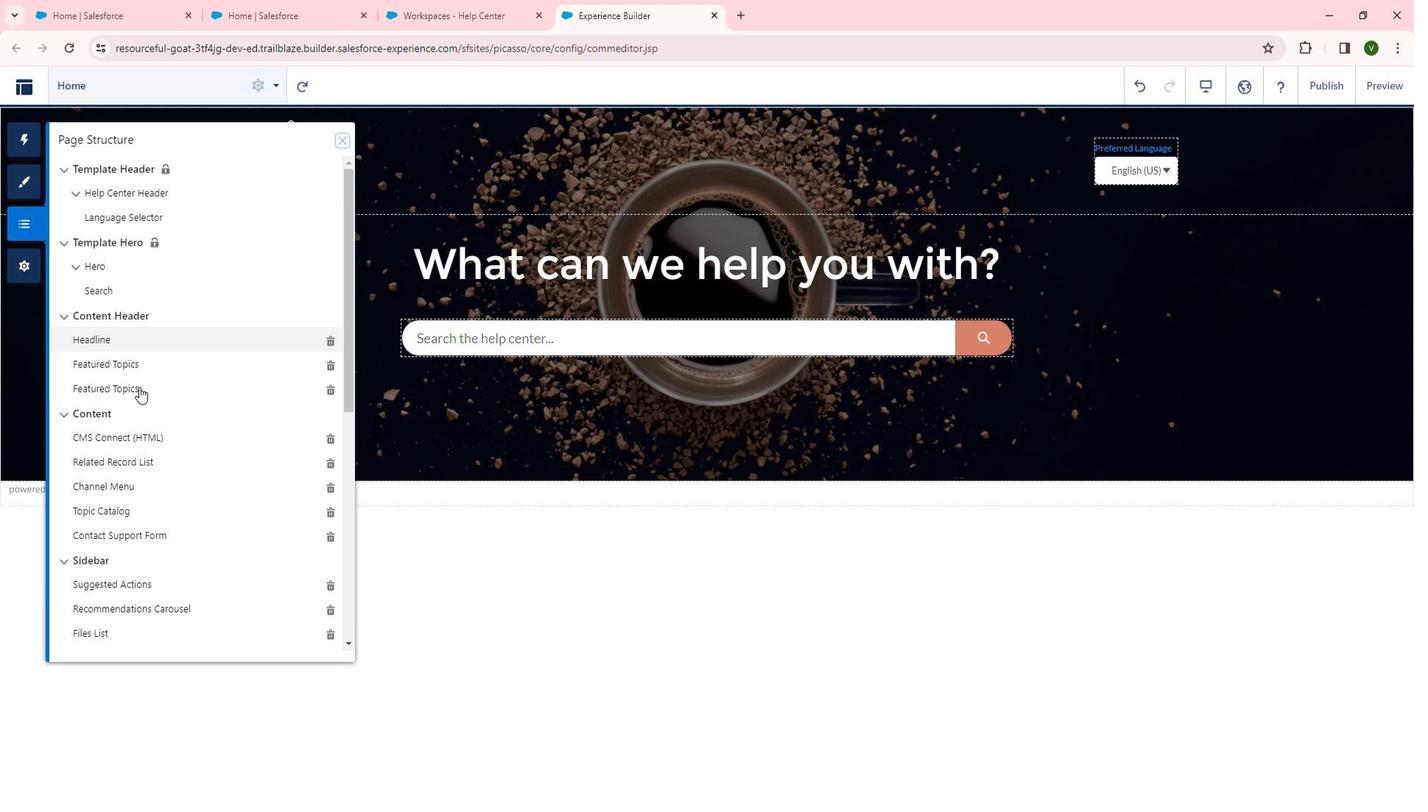 
Action: Mouse scrolled (155, 411) with delta (0, 0)
Screenshot: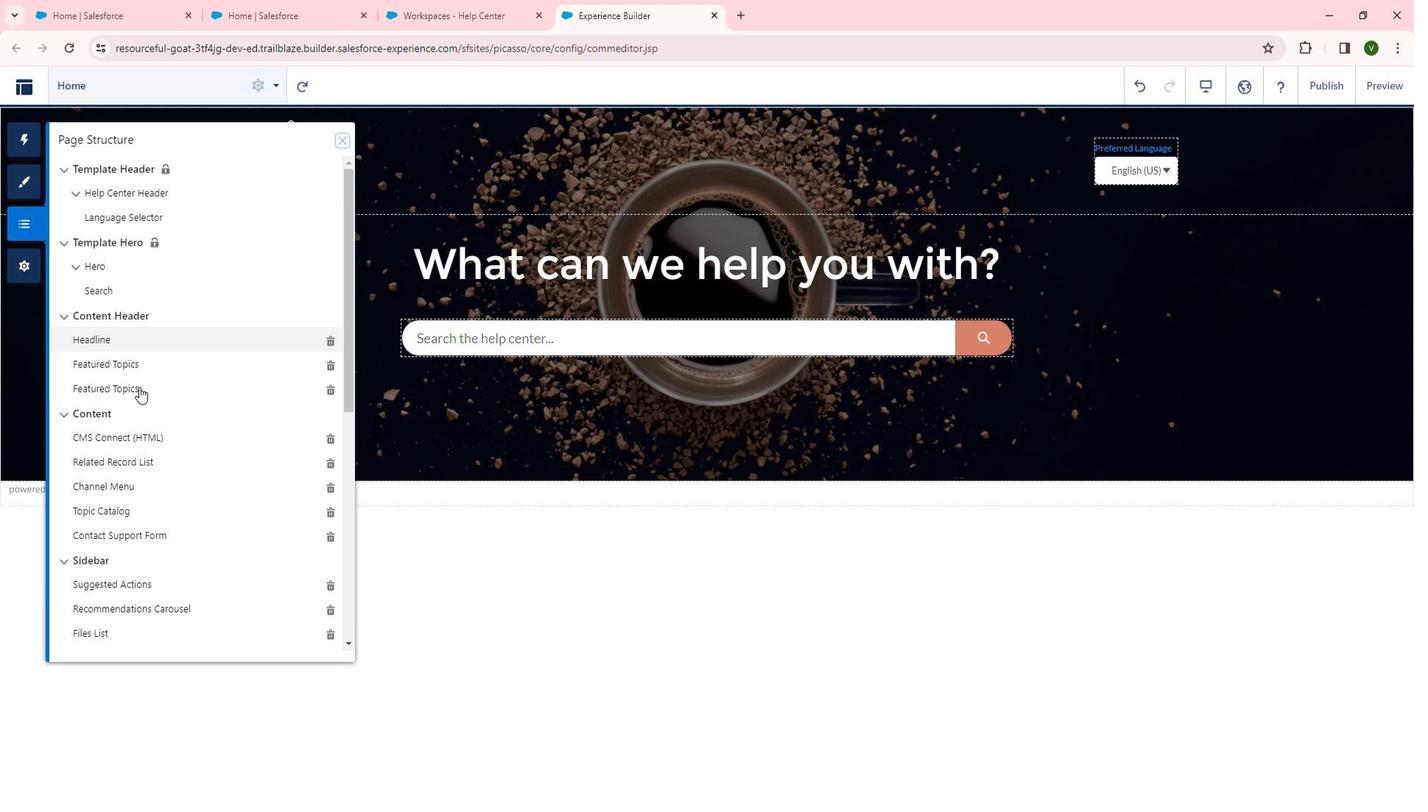 
Action: Mouse scrolled (155, 411) with delta (0, 0)
Screenshot: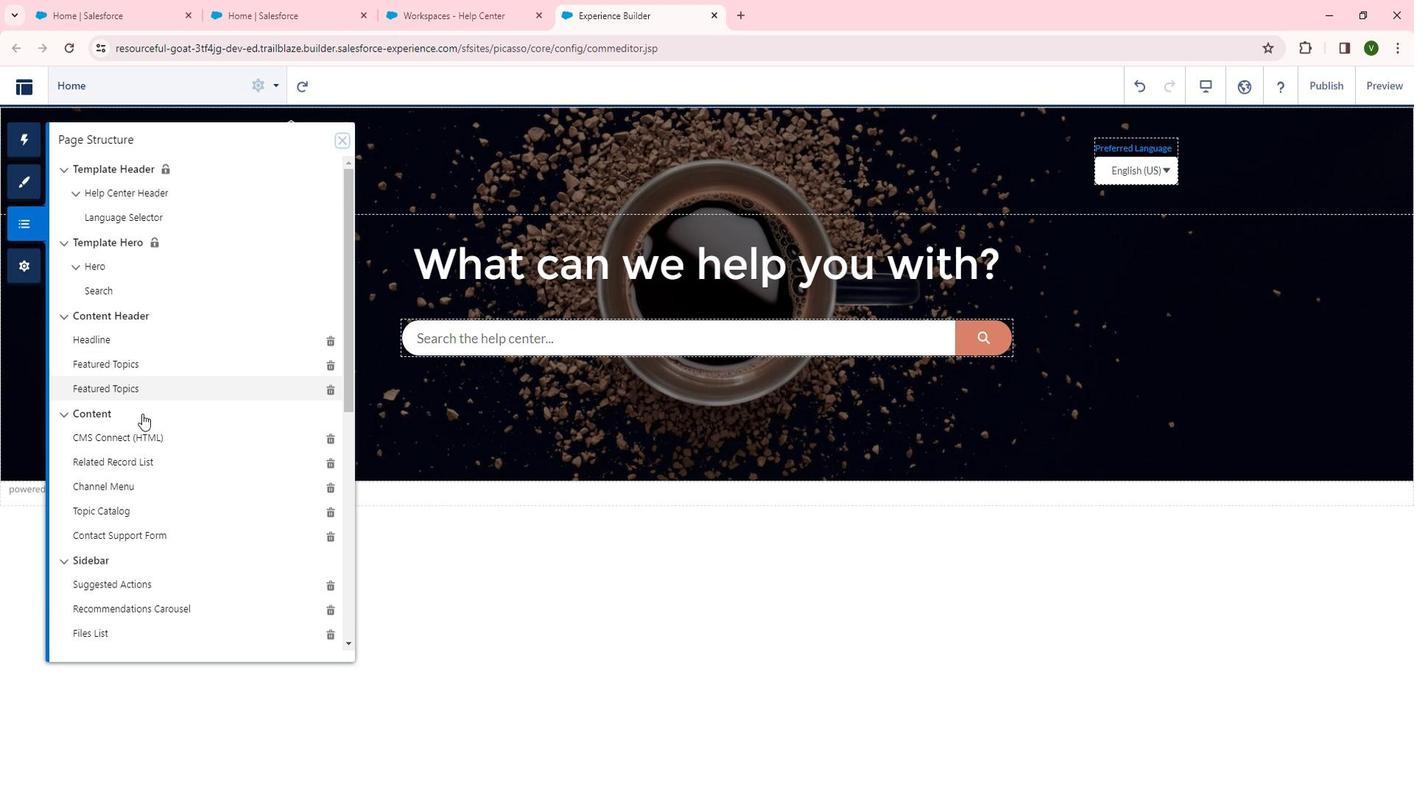 
Action: Mouse scrolled (155, 411) with delta (0, 0)
Screenshot: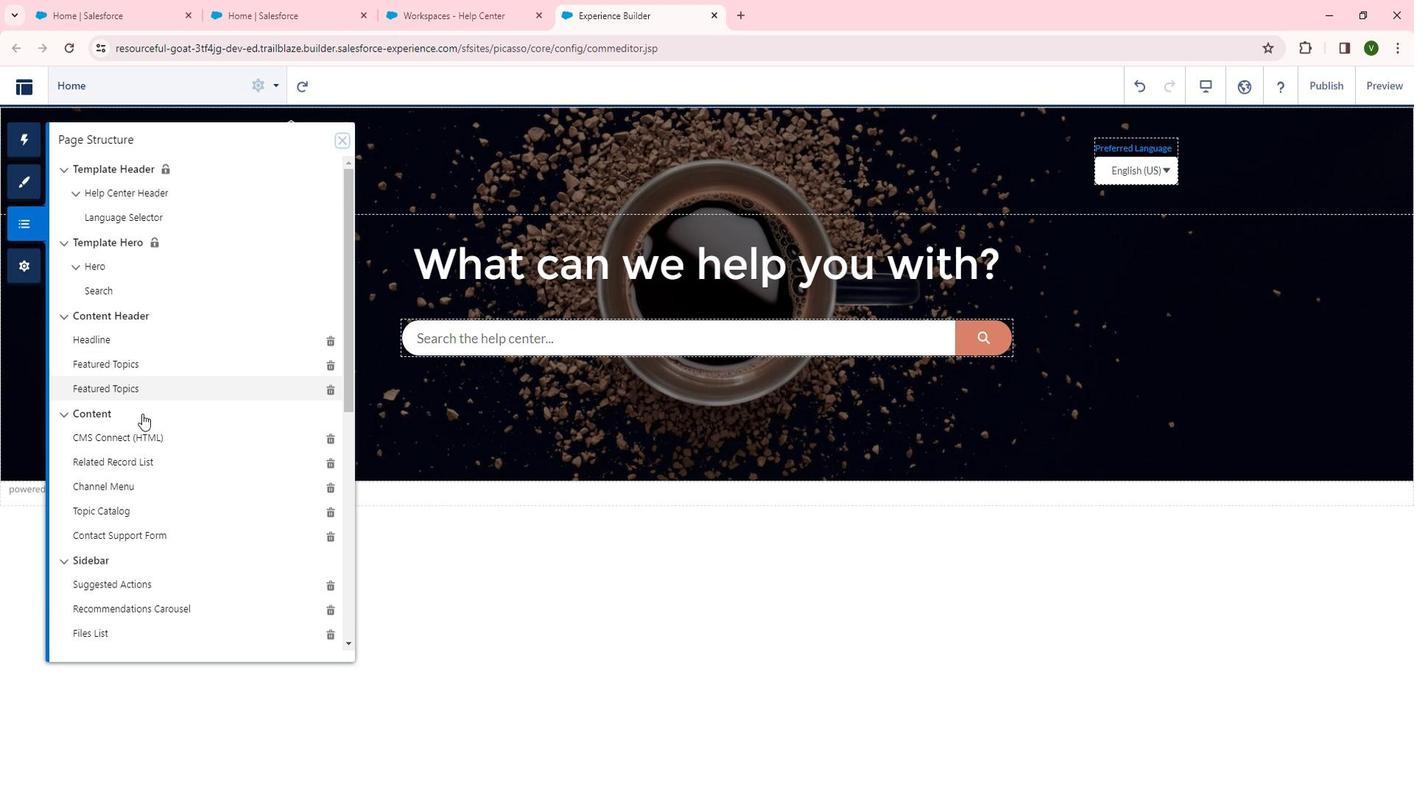
Action: Mouse scrolled (155, 411) with delta (0, 0)
Screenshot: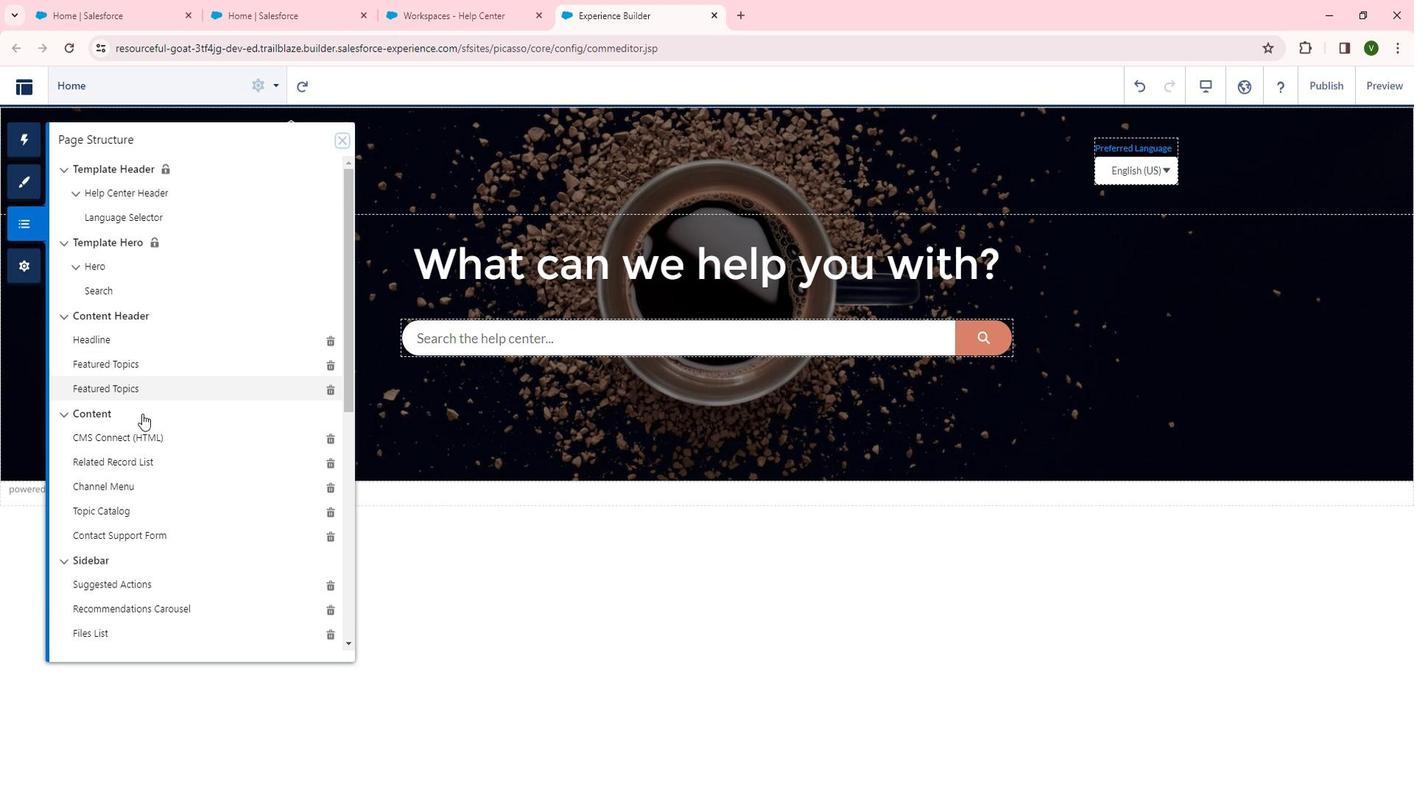 
Action: Mouse scrolled (155, 411) with delta (0, 0)
Screenshot: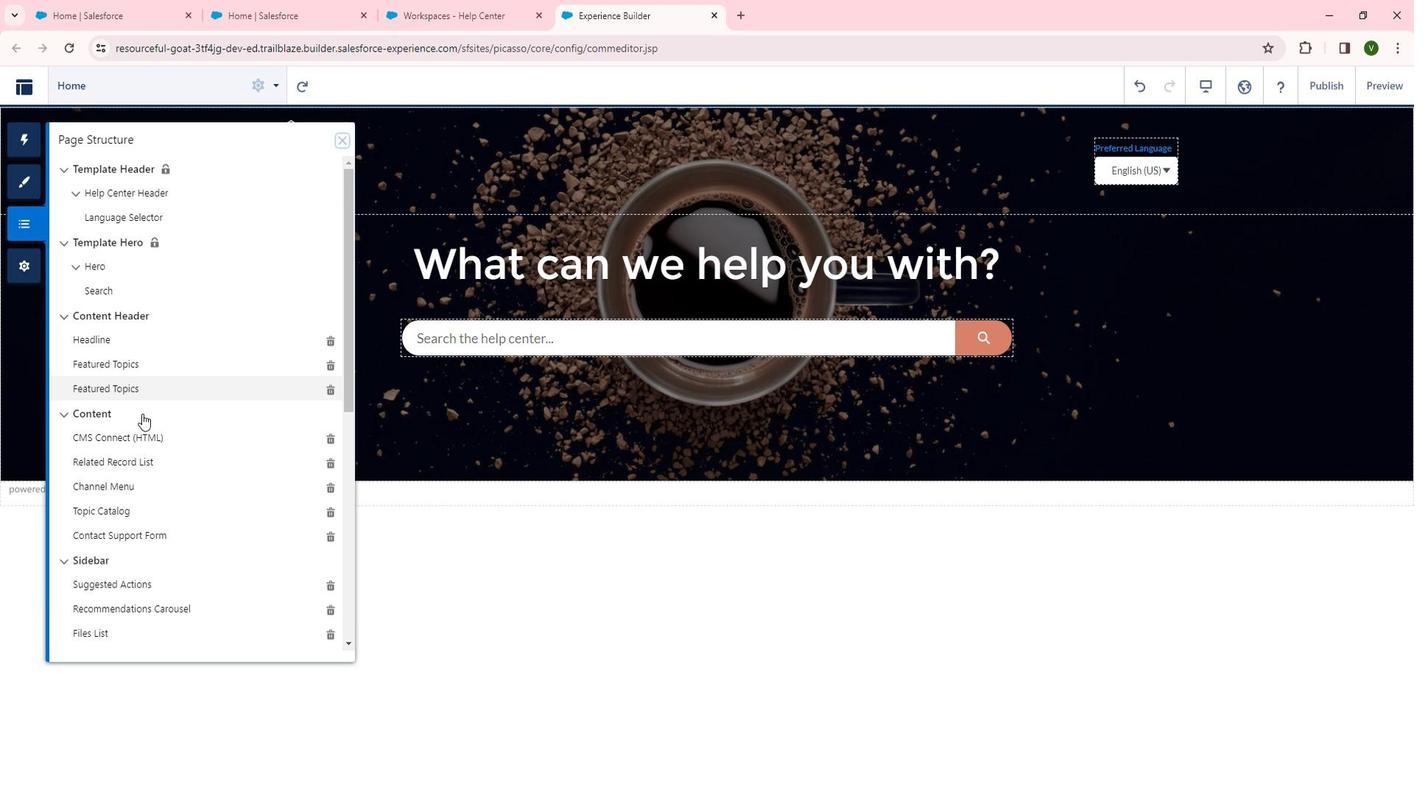 
Action: Mouse moved to (152, 475)
Screenshot: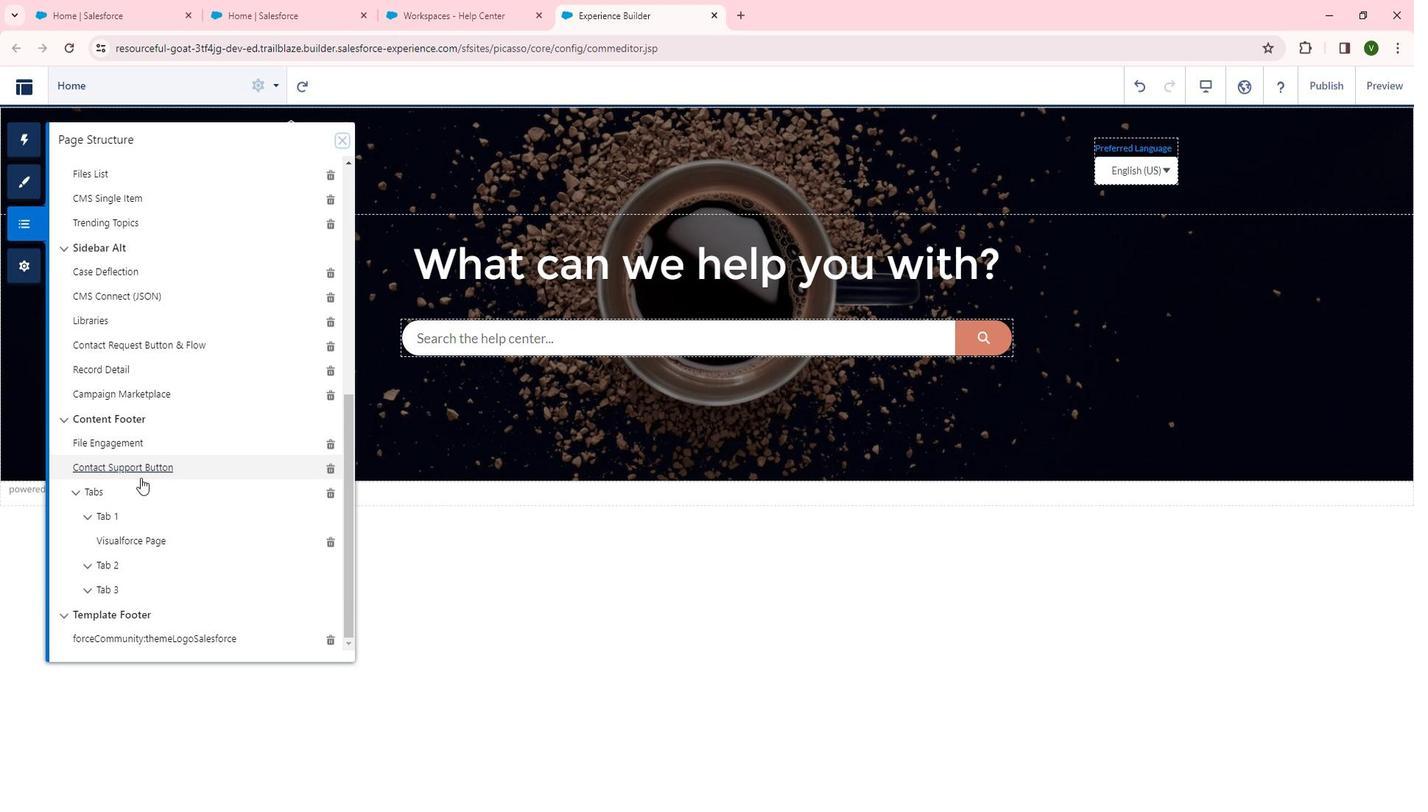 
Action: Mouse scrolled (152, 474) with delta (0, 0)
Screenshot: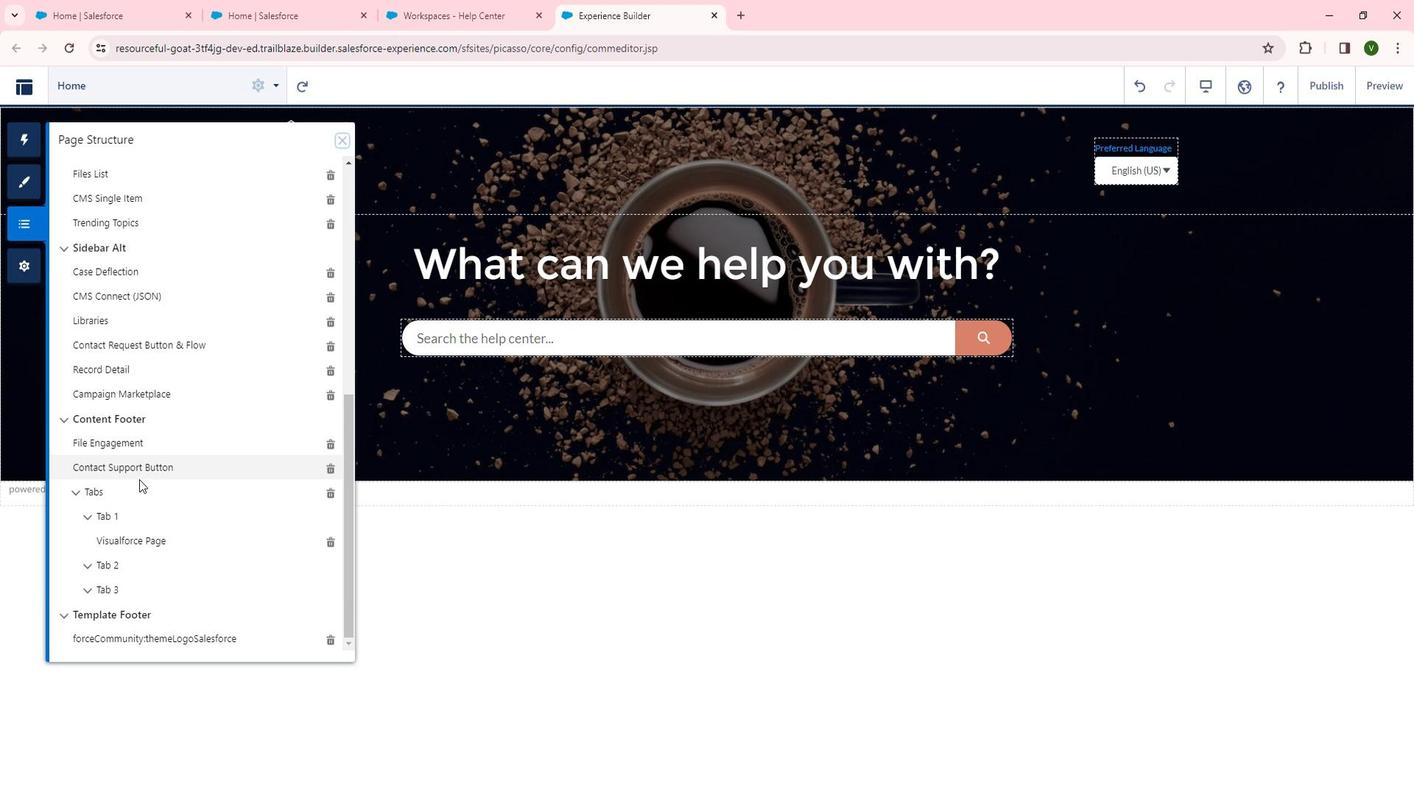 
Action: Mouse scrolled (152, 474) with delta (0, 0)
Screenshot: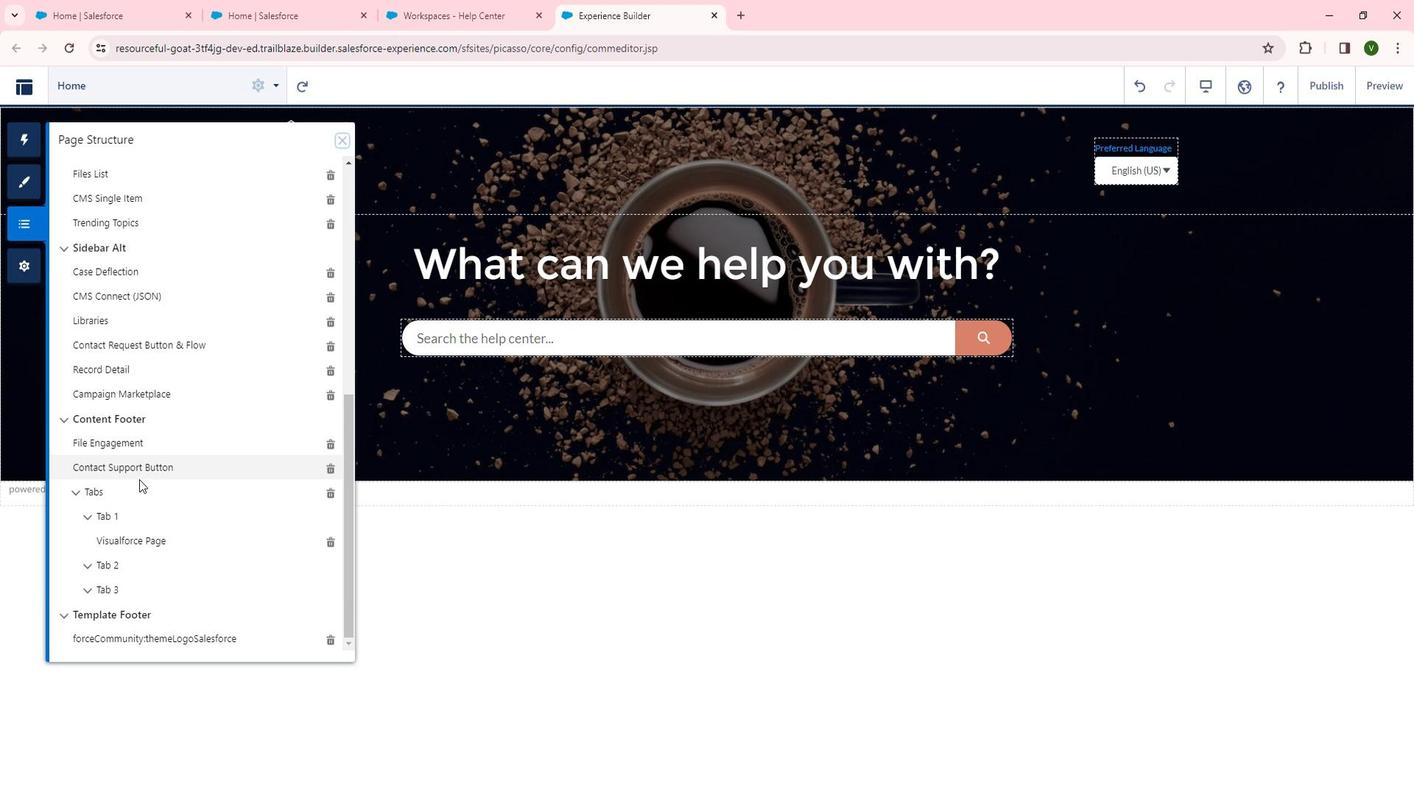 
Action: Mouse scrolled (152, 474) with delta (0, 0)
Screenshot: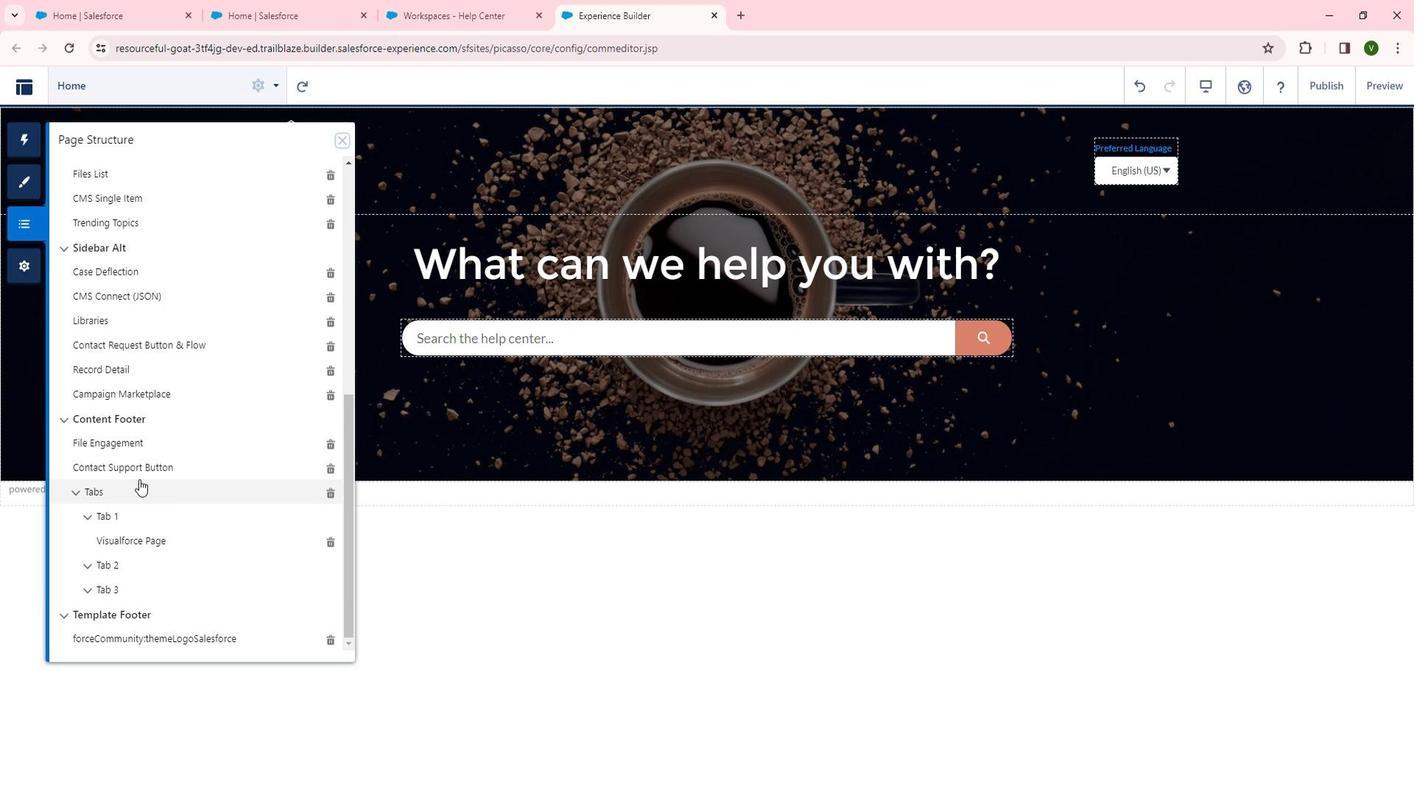 
Action: Mouse scrolled (152, 474) with delta (0, 0)
Screenshot: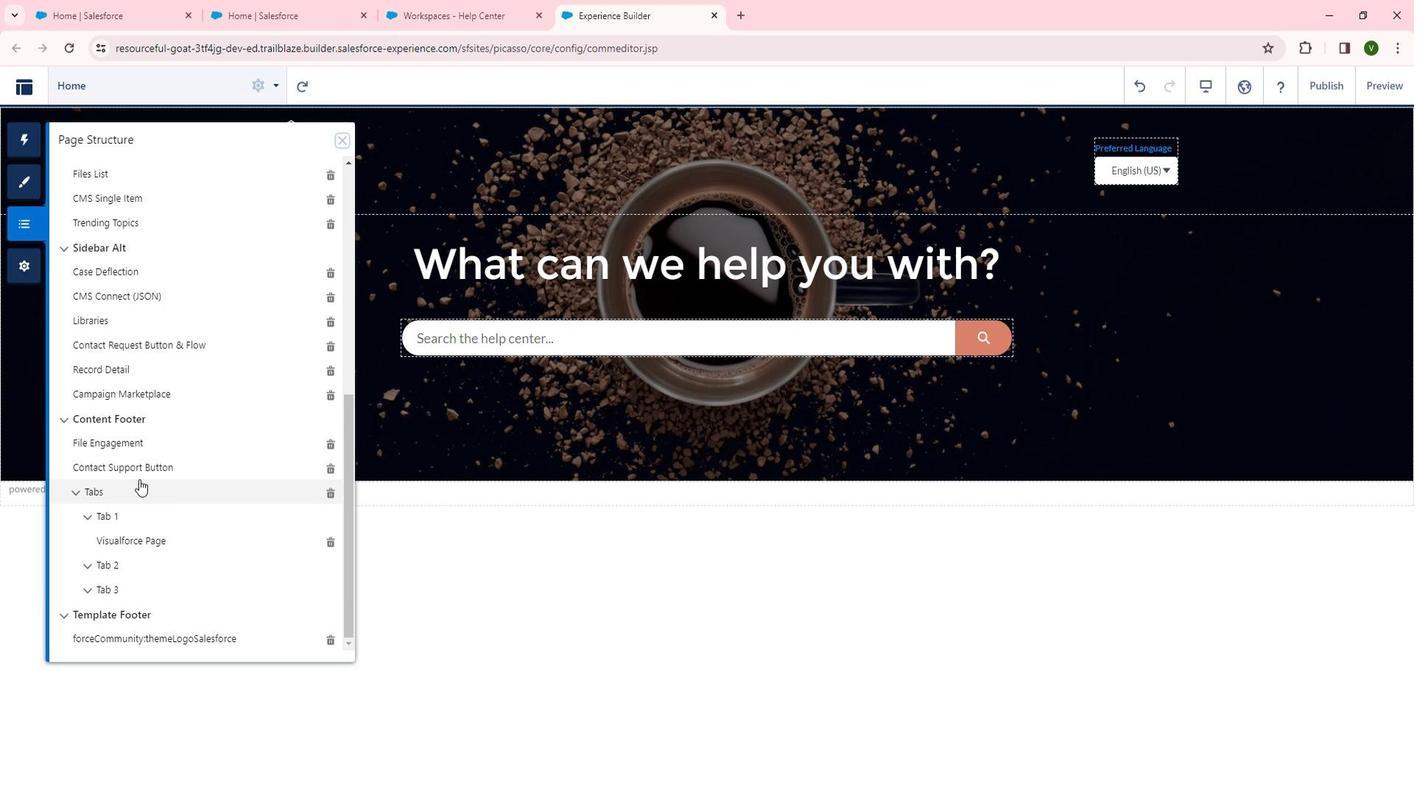 
Action: Mouse scrolled (152, 474) with delta (0, 0)
Screenshot: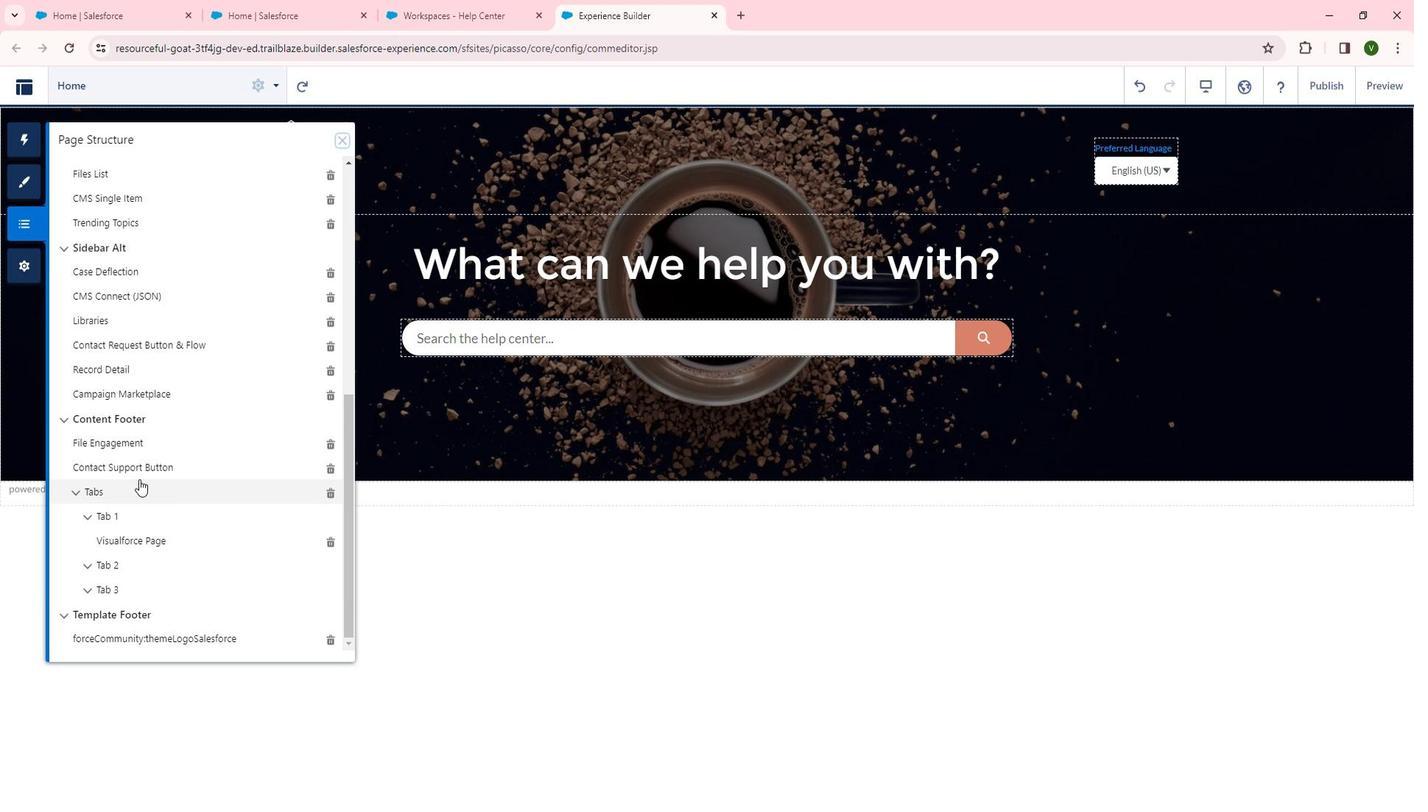 
Action: Mouse scrolled (152, 474) with delta (0, 0)
Screenshot: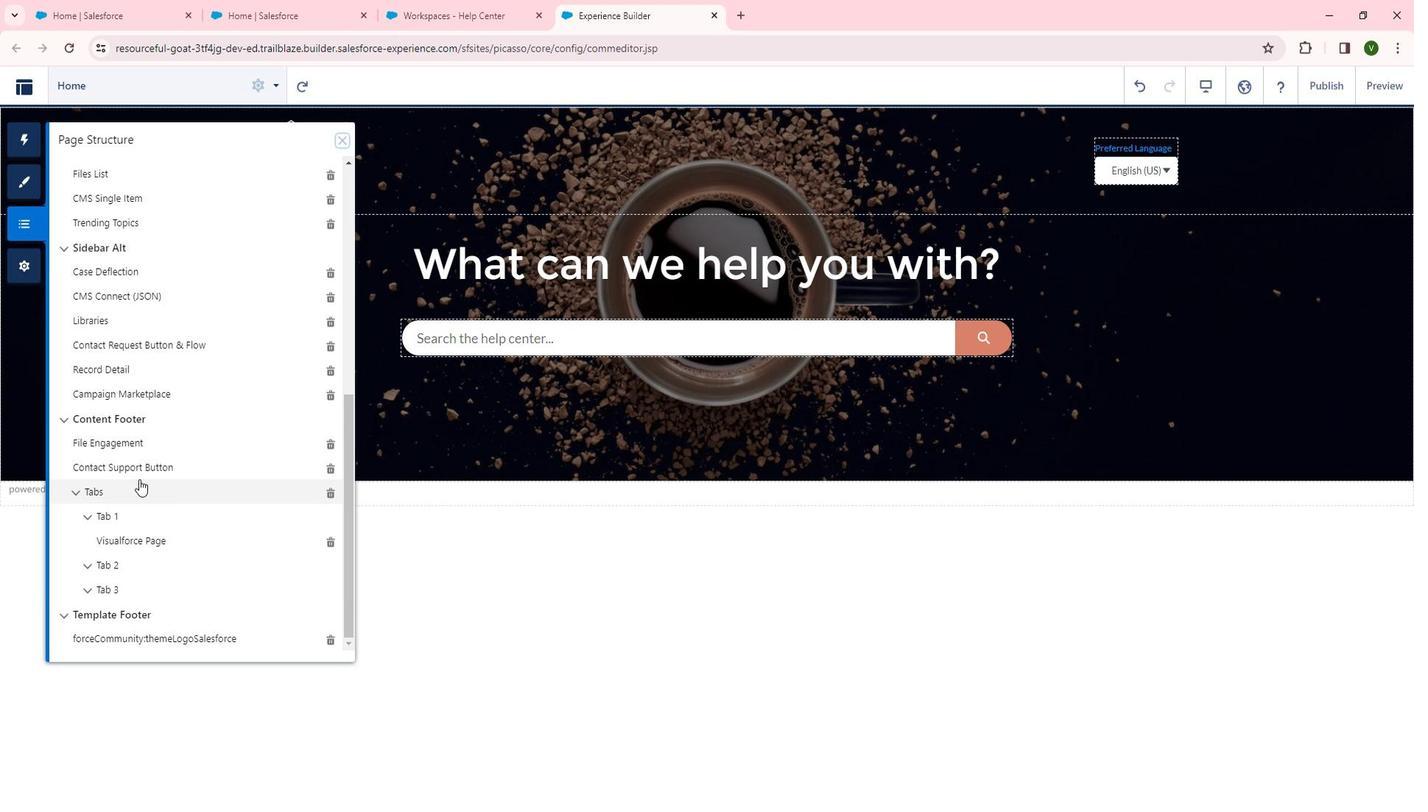 
Action: Mouse moved to (131, 624)
Screenshot: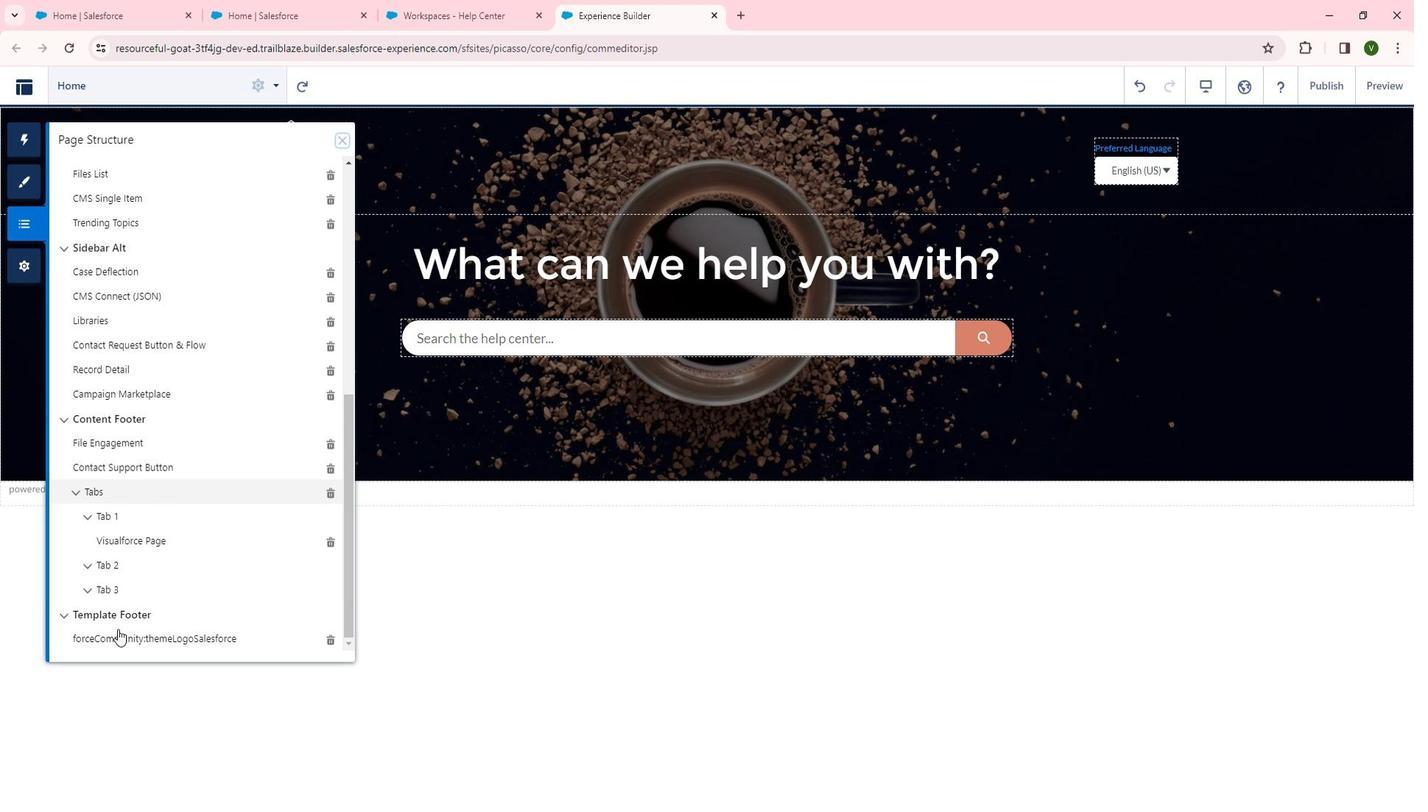 
Action: Mouse pressed left at (131, 624)
Screenshot: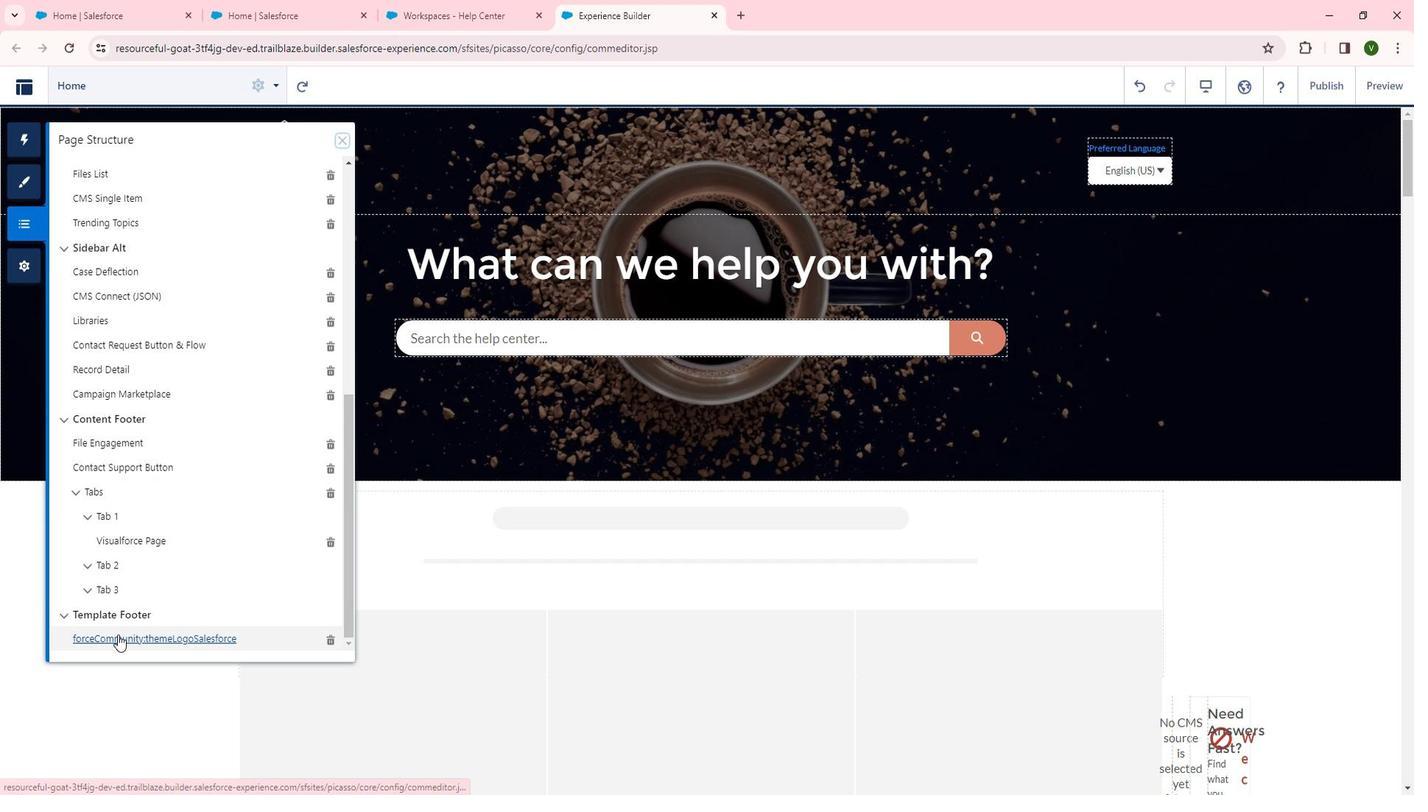 
Action: Mouse moved to (1035, 596)
Screenshot: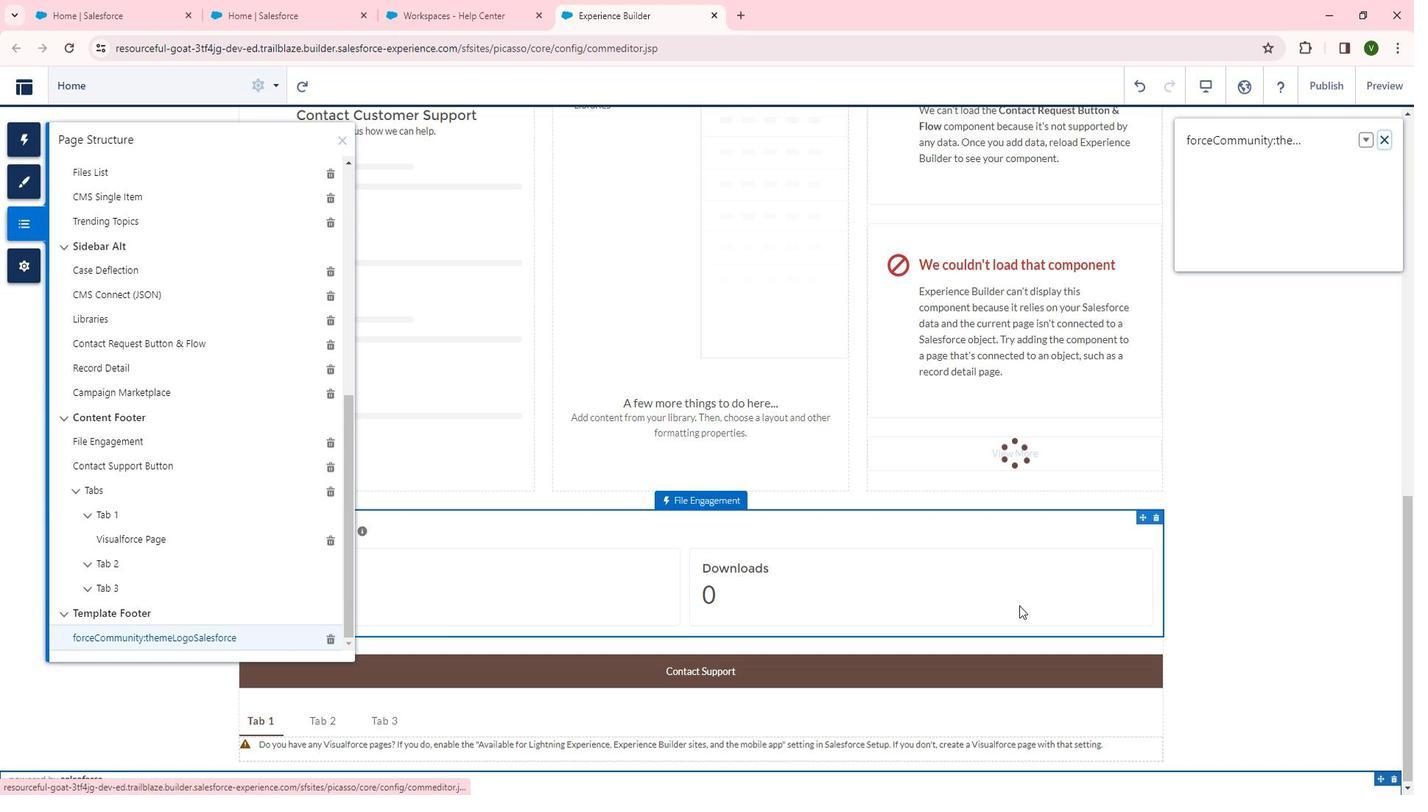 
